 Task: Find connections with filter location Sant Antoni de Portmany with filter topic #lawyerswith filter profile language Spanish with filter current company GVK BIO with filter school Mewar University with filter industry Freight and Package Transportation with filter service category Translation with filter keywords title B2B Sales Specialist
Action: Mouse moved to (536, 78)
Screenshot: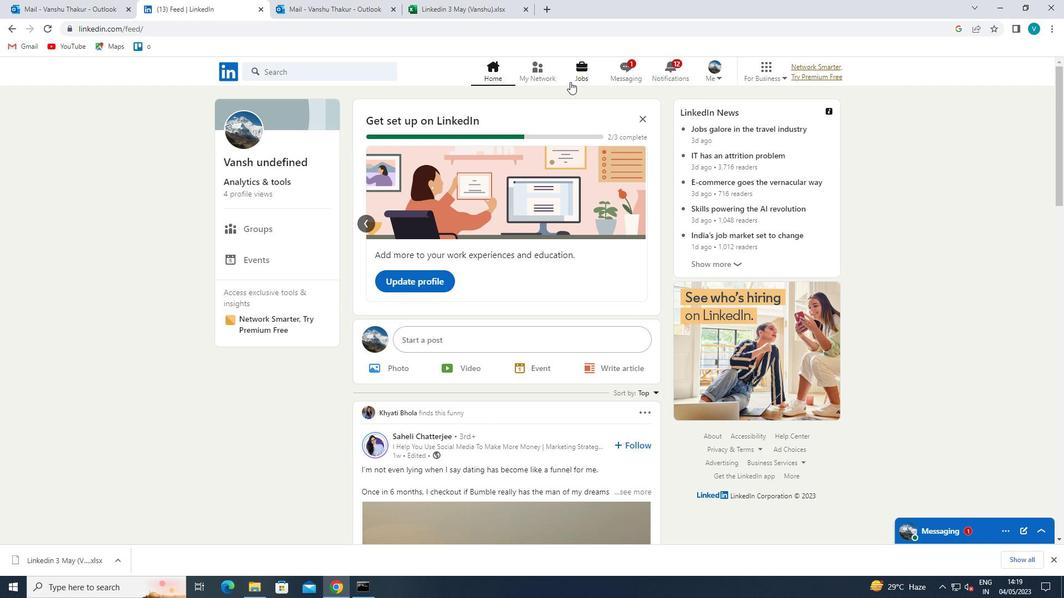 
Action: Mouse pressed left at (536, 78)
Screenshot: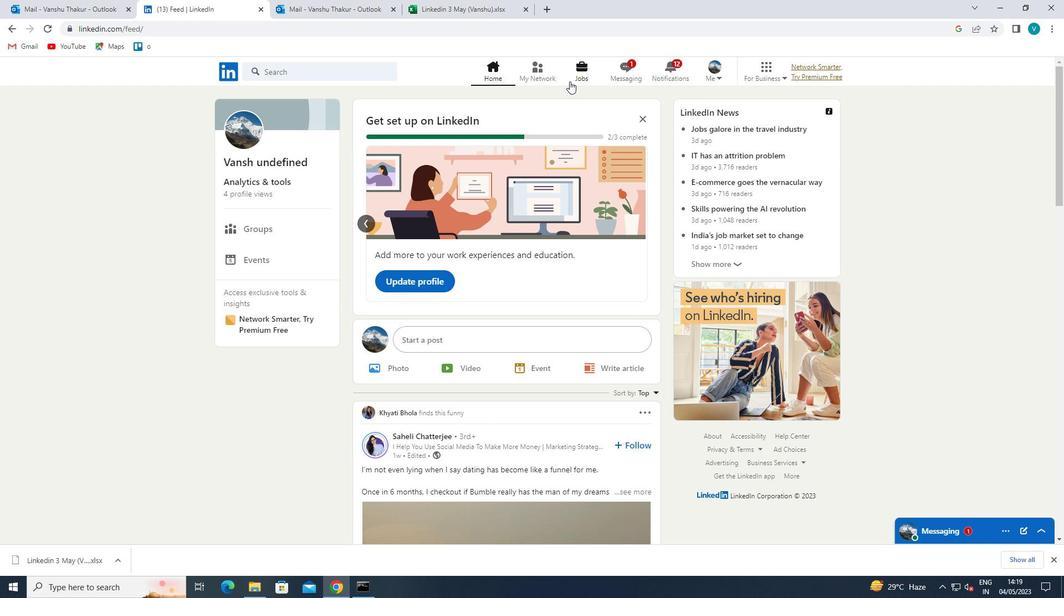 
Action: Mouse moved to (317, 134)
Screenshot: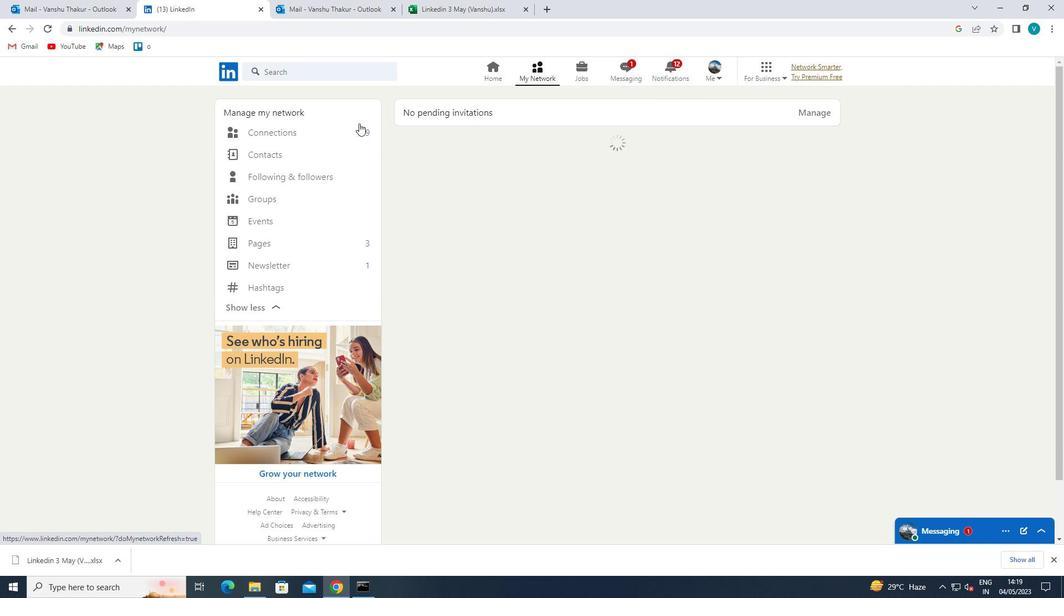 
Action: Mouse pressed left at (317, 134)
Screenshot: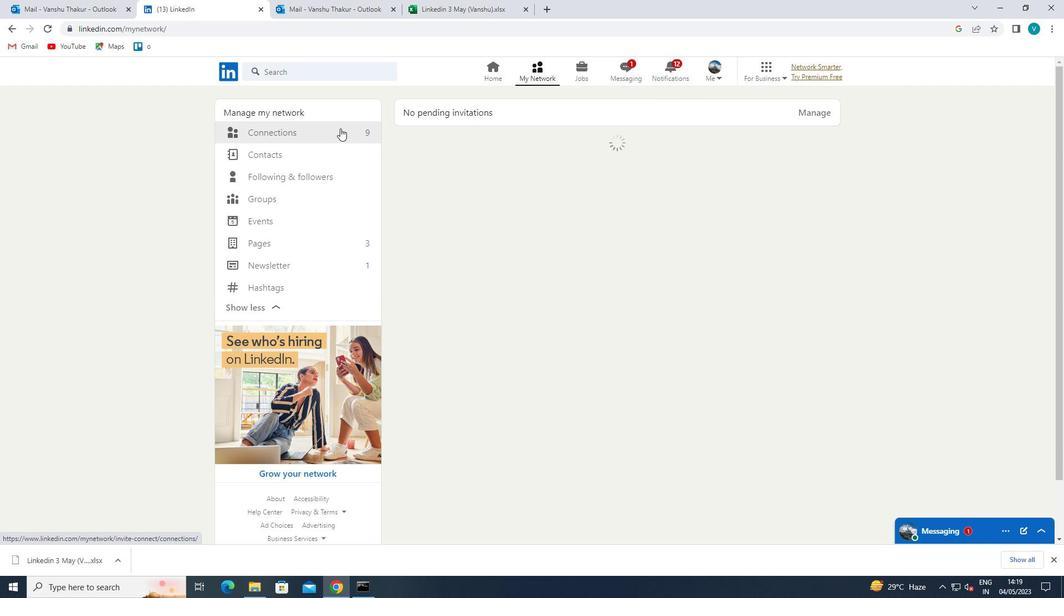 
Action: Mouse moved to (596, 135)
Screenshot: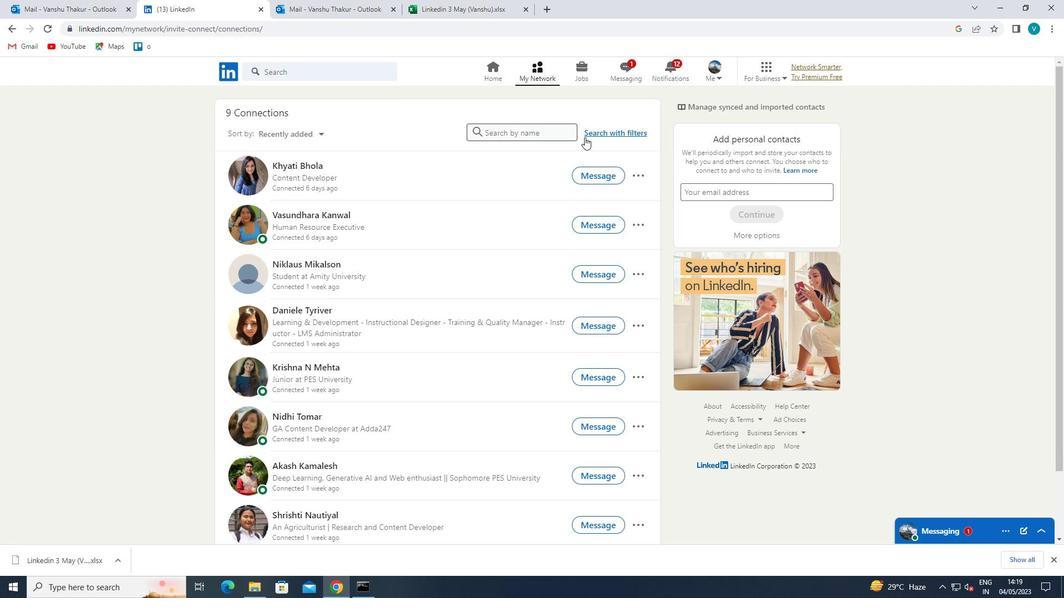 
Action: Mouse pressed left at (596, 135)
Screenshot: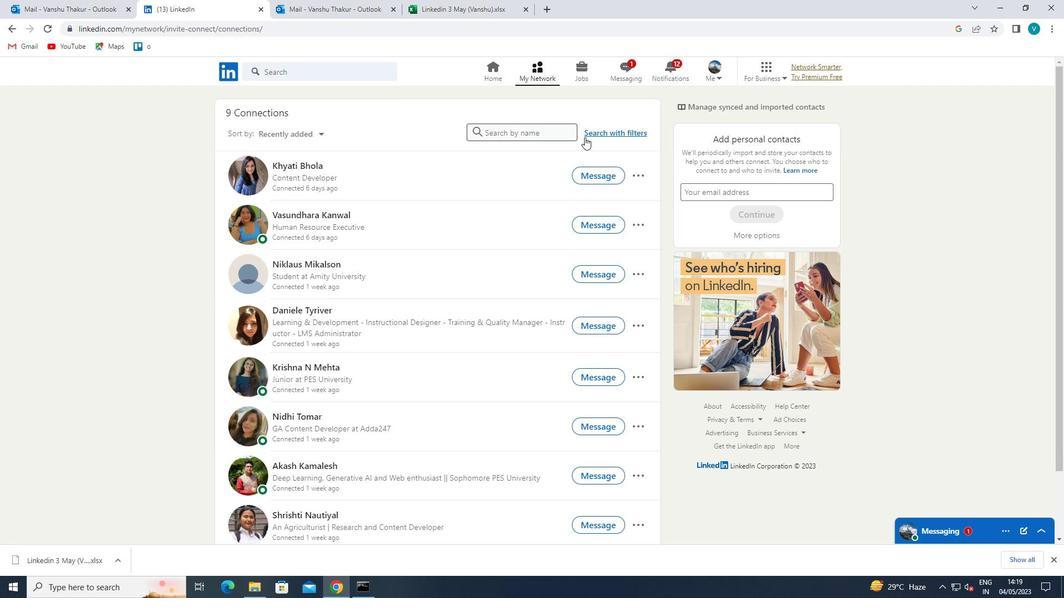 
Action: Mouse moved to (538, 107)
Screenshot: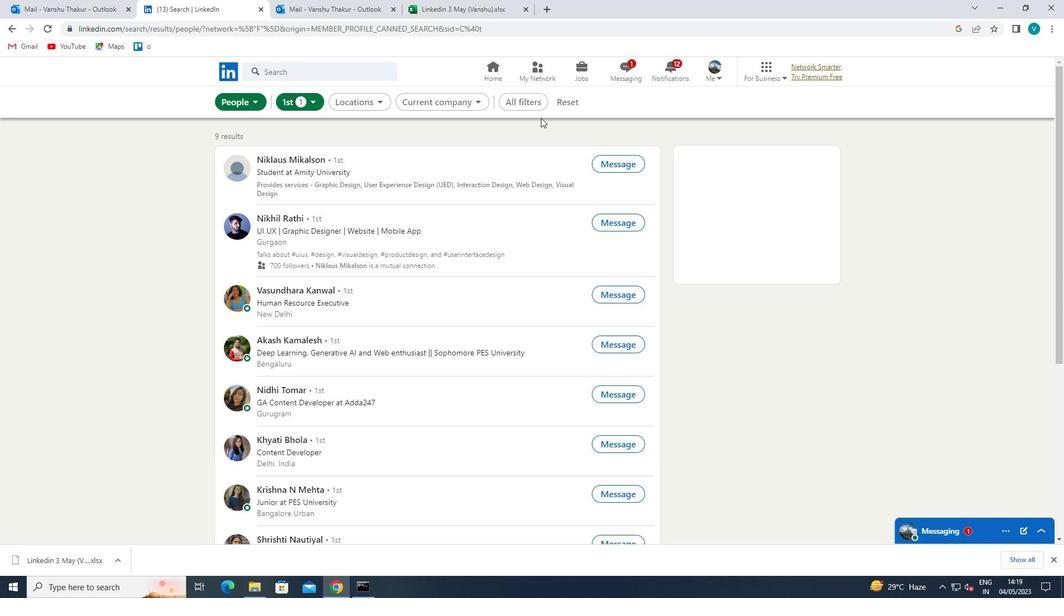 
Action: Mouse pressed left at (538, 107)
Screenshot: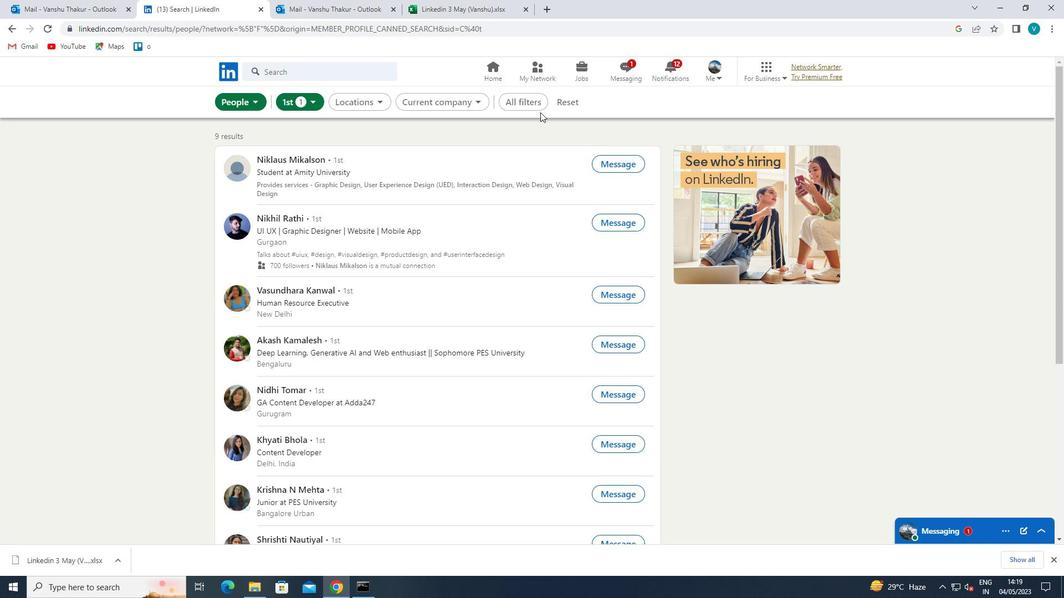 
Action: Mouse moved to (873, 224)
Screenshot: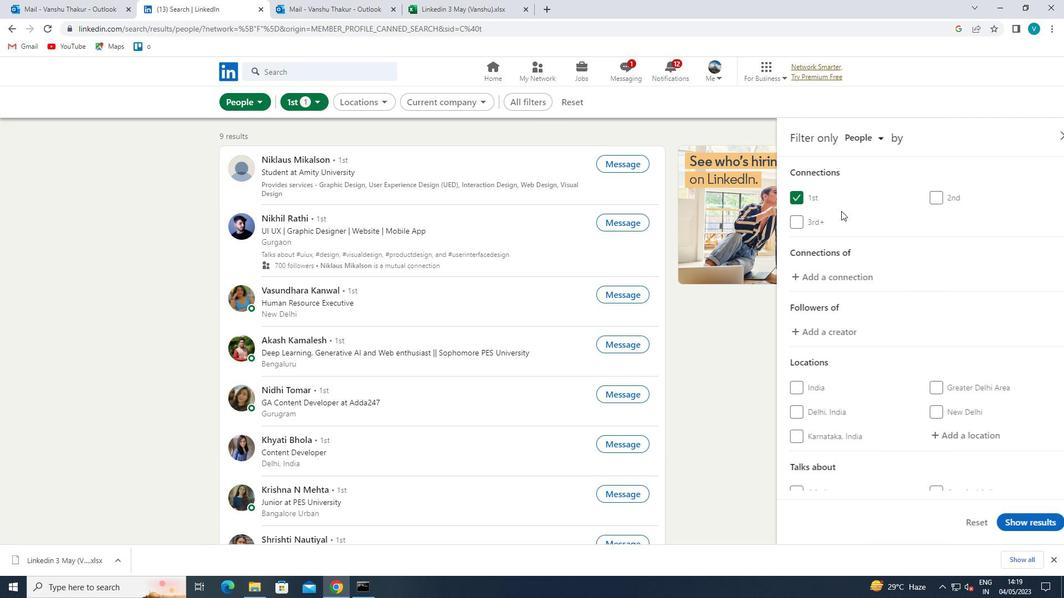 
Action: Mouse scrolled (873, 223) with delta (0, 0)
Screenshot: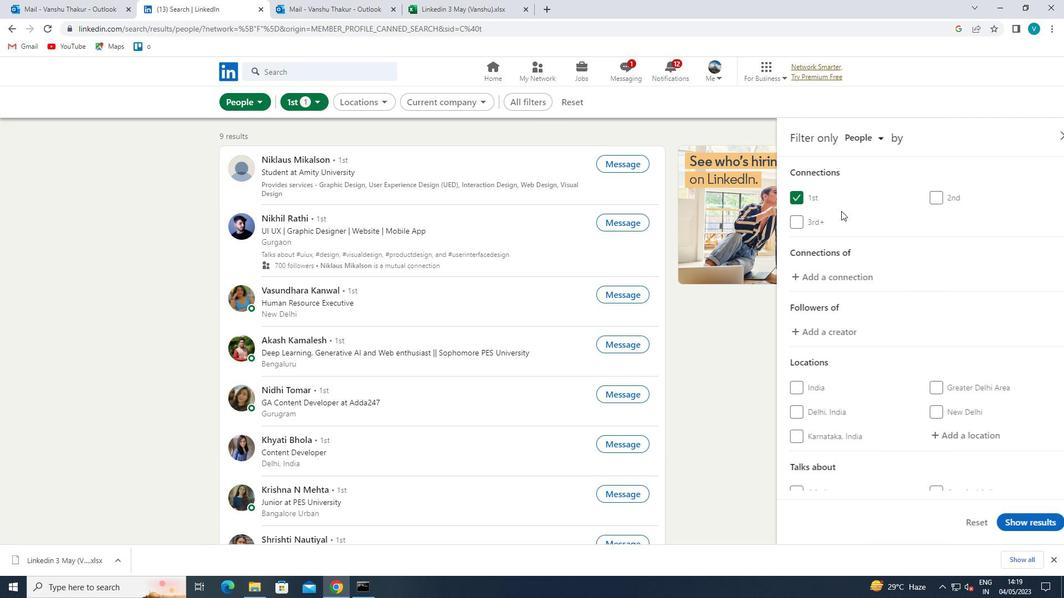 
Action: Mouse moved to (874, 225)
Screenshot: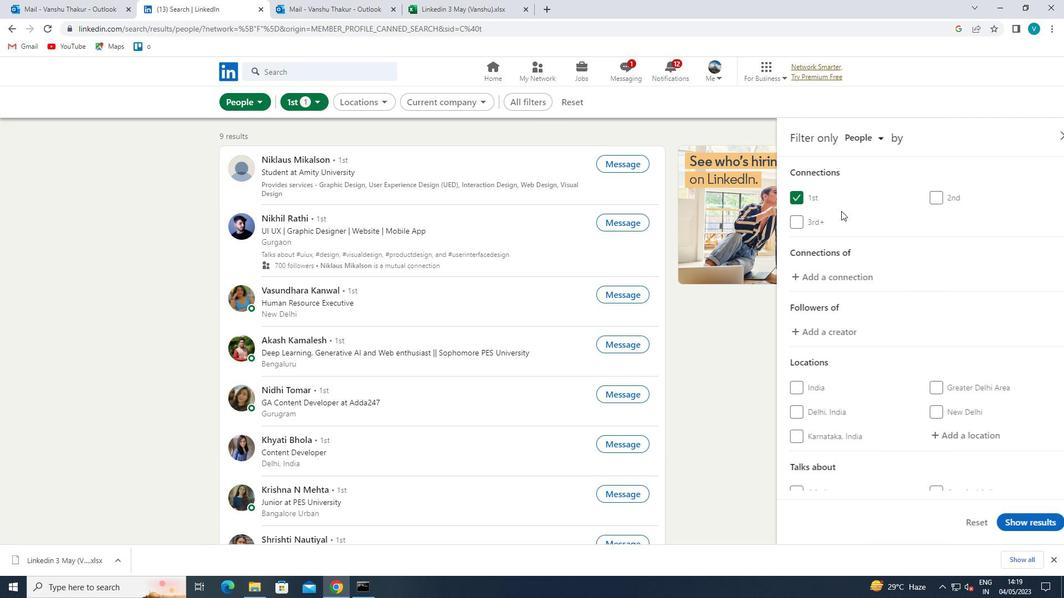 
Action: Mouse scrolled (874, 225) with delta (0, 0)
Screenshot: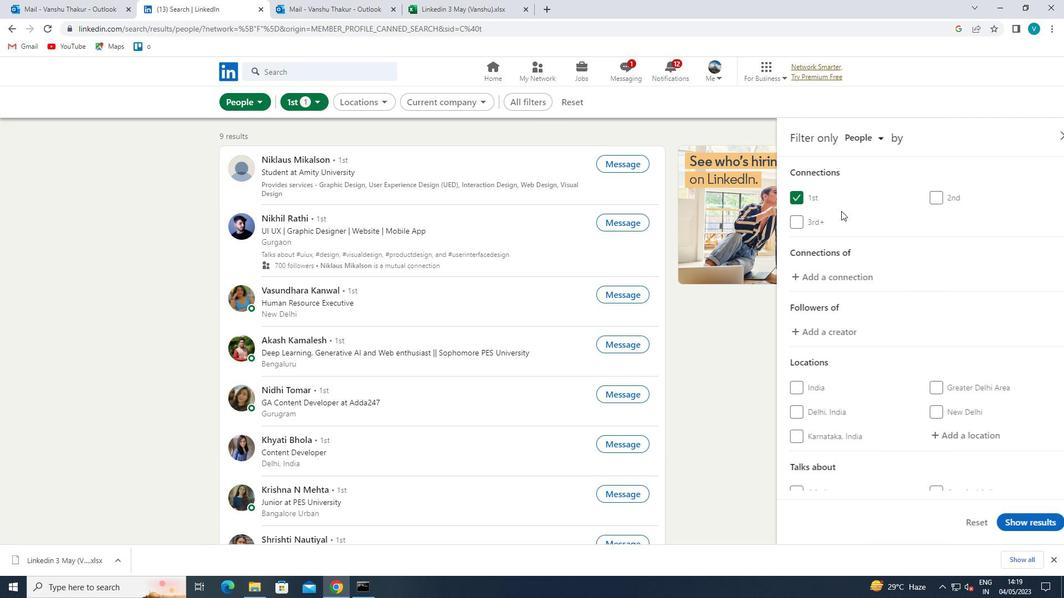 
Action: Mouse moved to (940, 332)
Screenshot: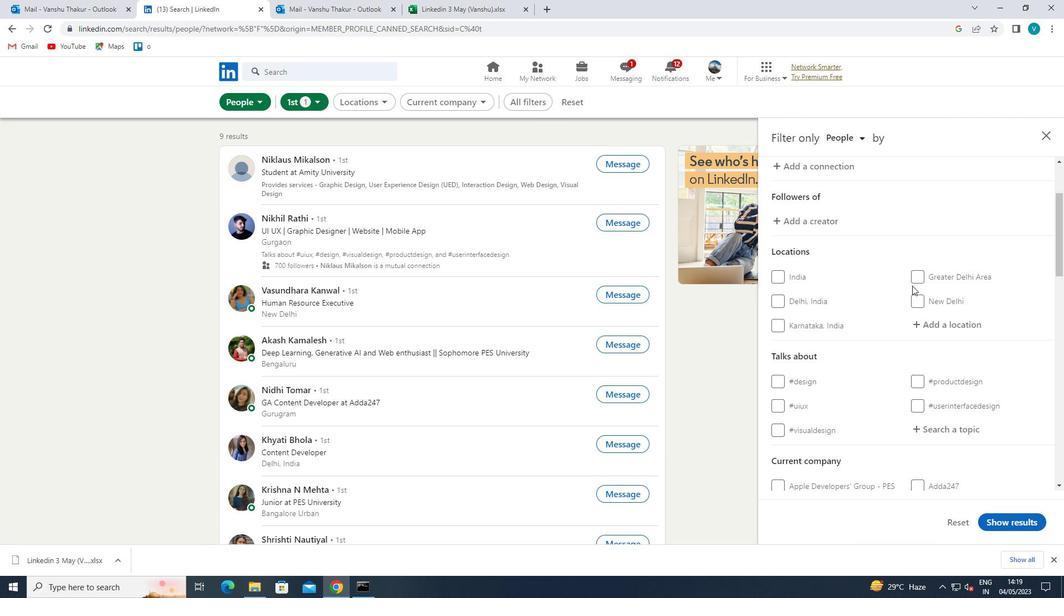 
Action: Mouse pressed left at (940, 332)
Screenshot: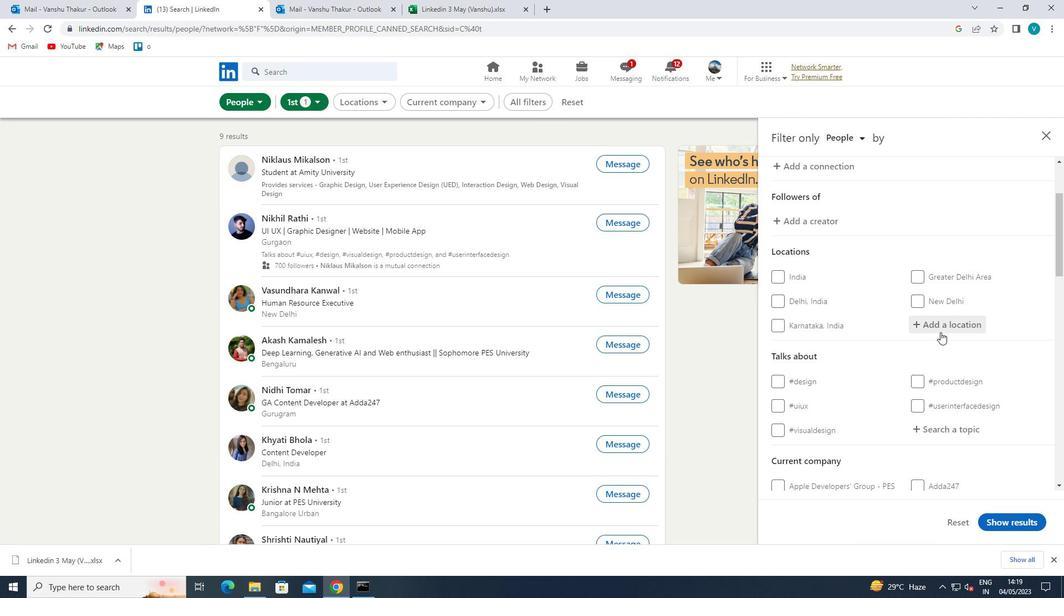 
Action: Mouse moved to (821, 266)
Screenshot: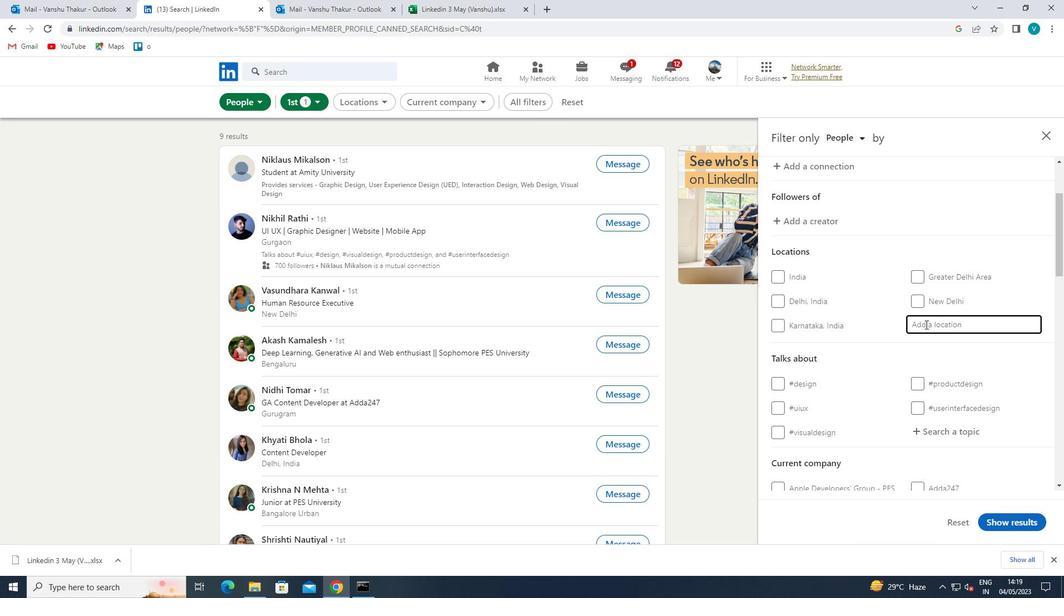 
Action: Key pressed <Key.shift>SANT<Key.space><Key.shift>ANTONI<Key.space>DE<Key.space>
Screenshot: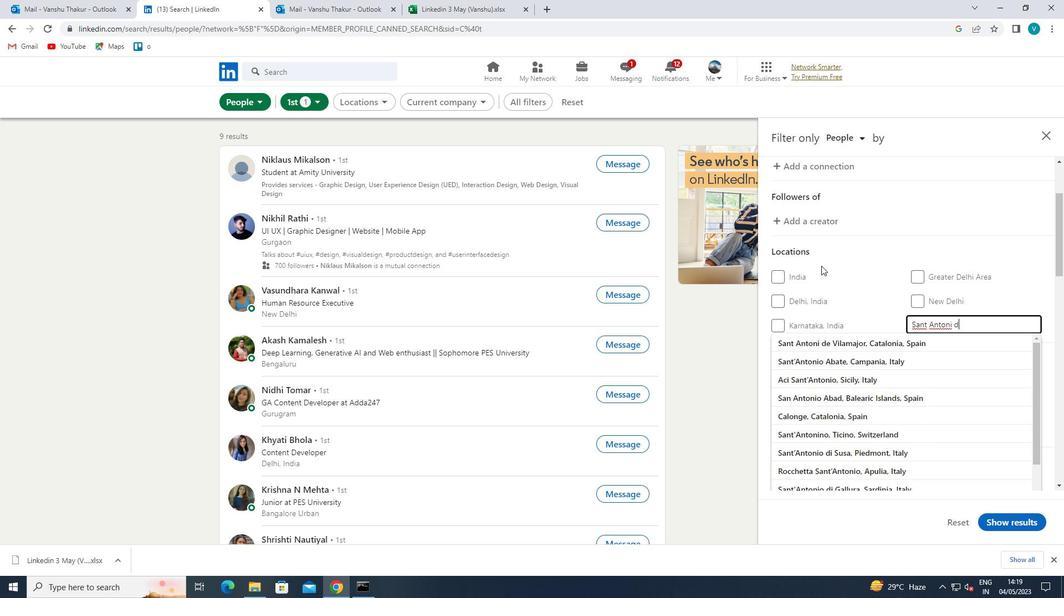 
Action: Mouse moved to (857, 342)
Screenshot: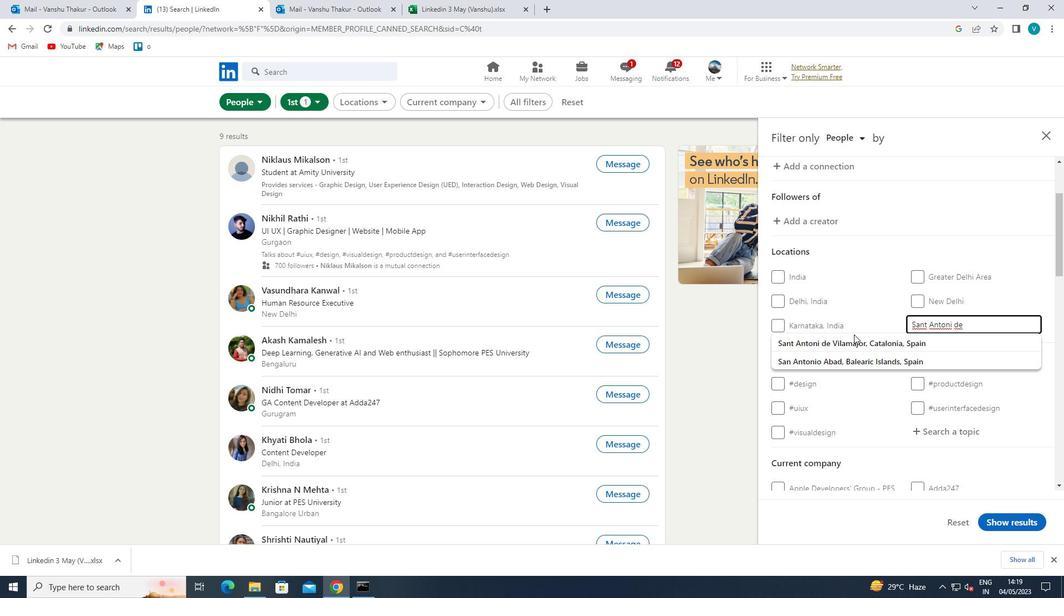 
Action: Mouse pressed left at (857, 342)
Screenshot: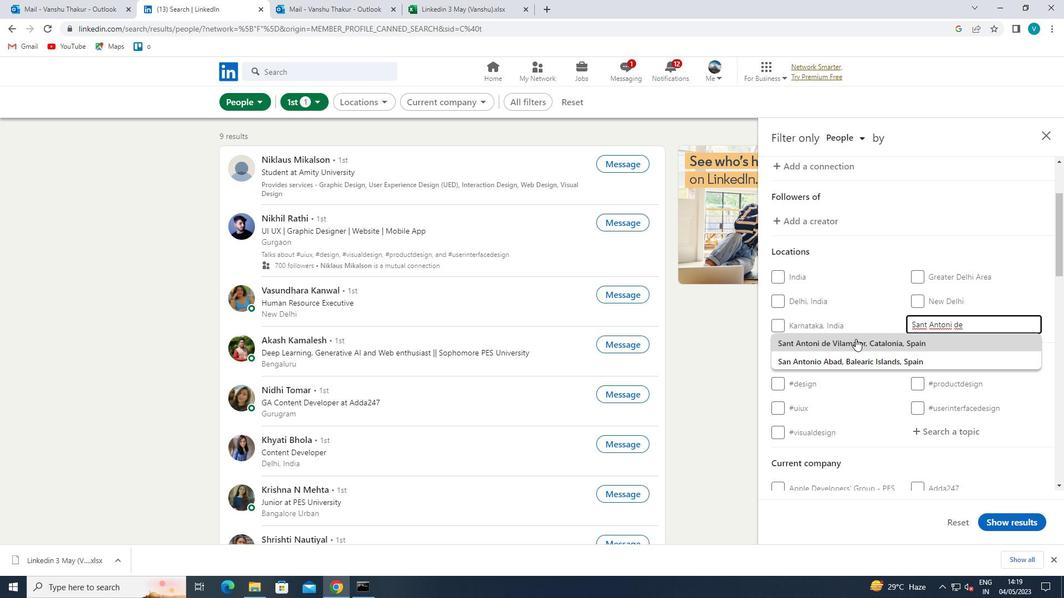
Action: Mouse moved to (890, 338)
Screenshot: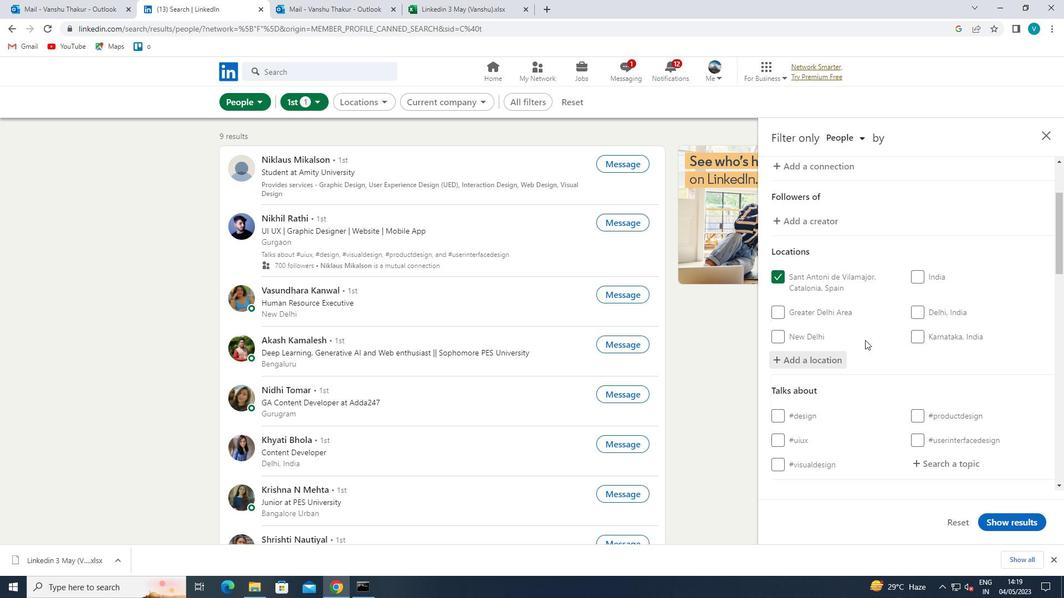 
Action: Mouse scrolled (890, 338) with delta (0, 0)
Screenshot: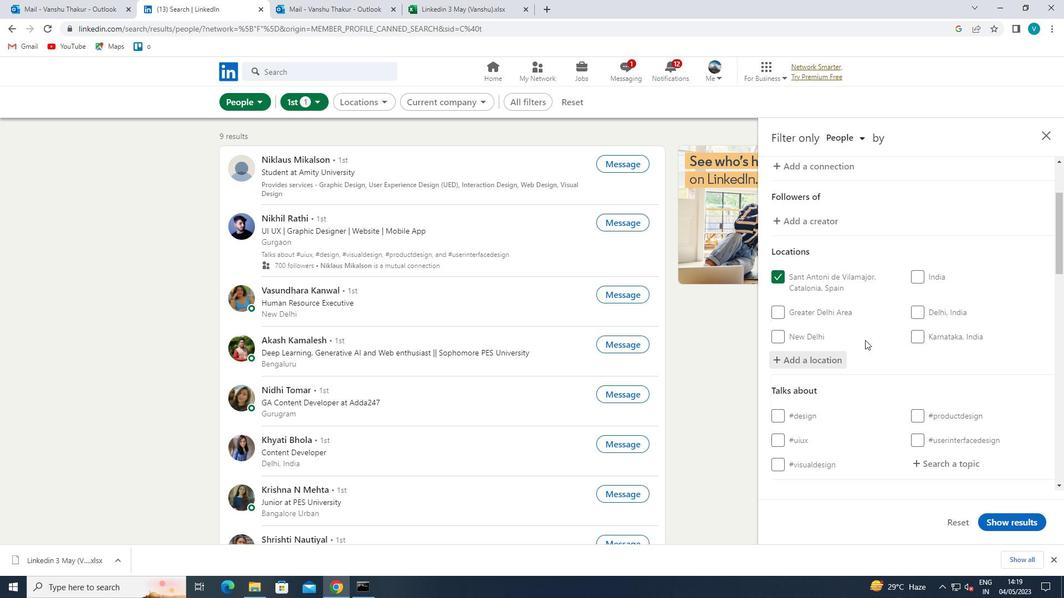 
Action: Mouse moved to (892, 338)
Screenshot: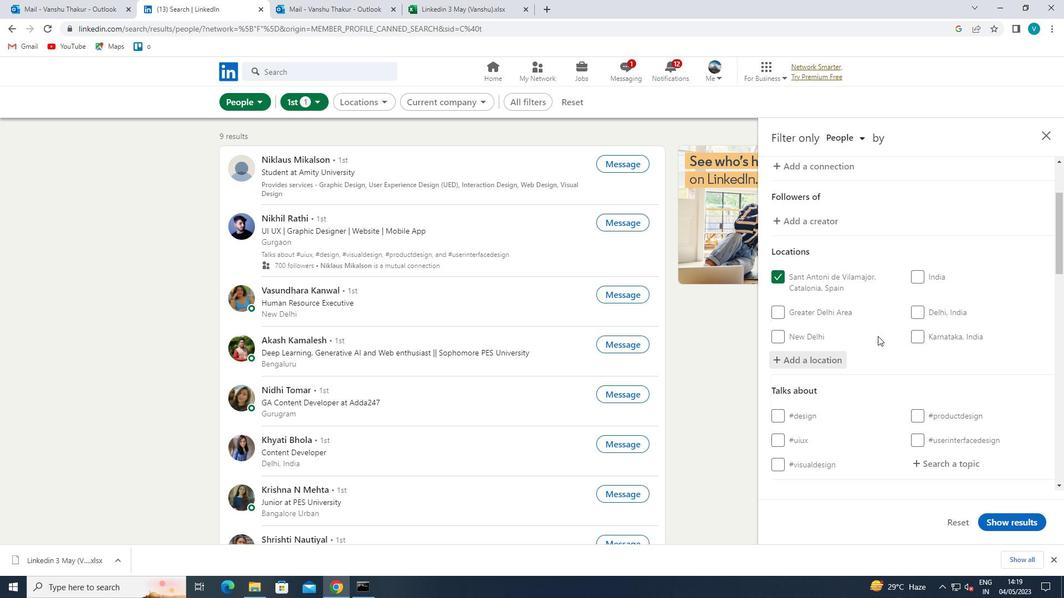 
Action: Mouse scrolled (892, 338) with delta (0, 0)
Screenshot: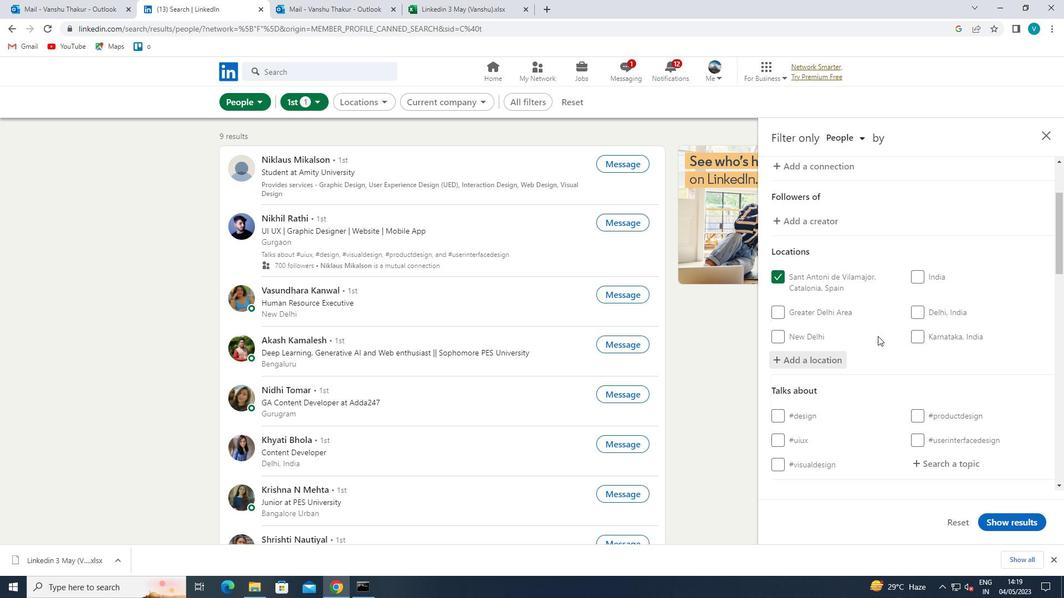 
Action: Mouse moved to (946, 355)
Screenshot: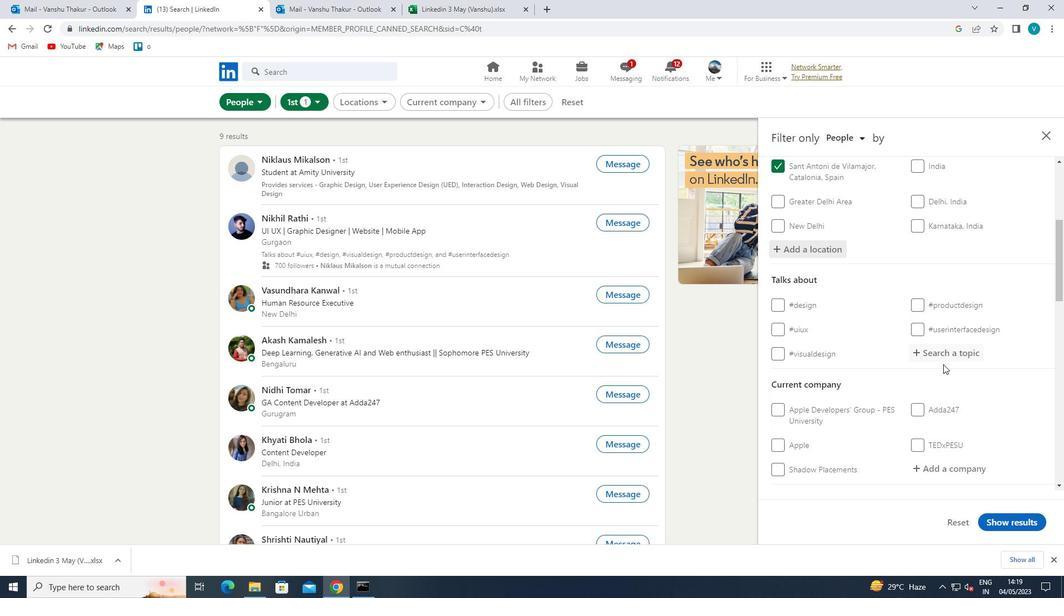 
Action: Mouse pressed left at (946, 355)
Screenshot: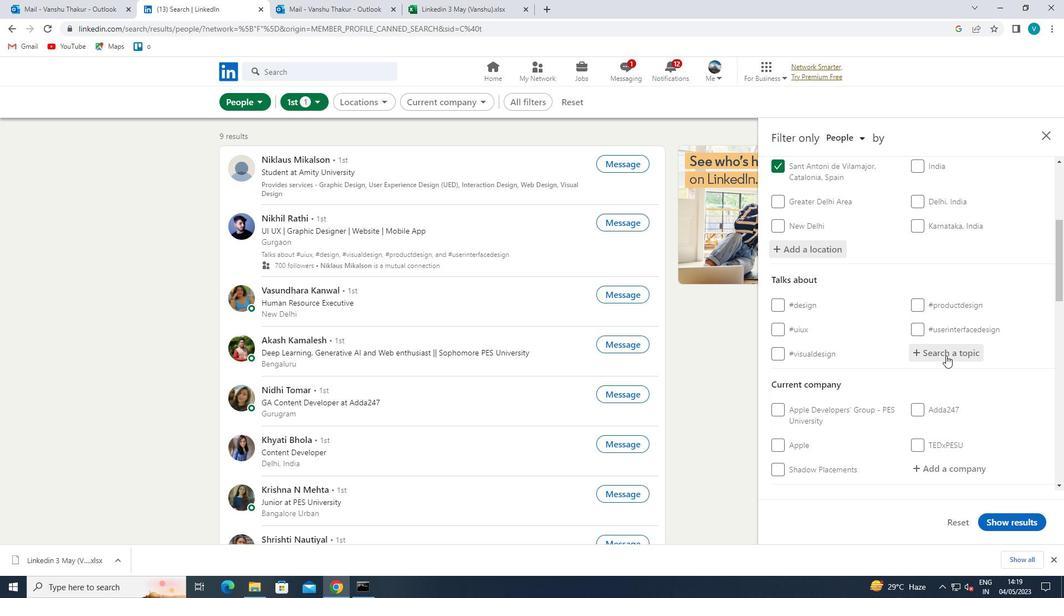 
Action: Key pressed LAWYERS
Screenshot: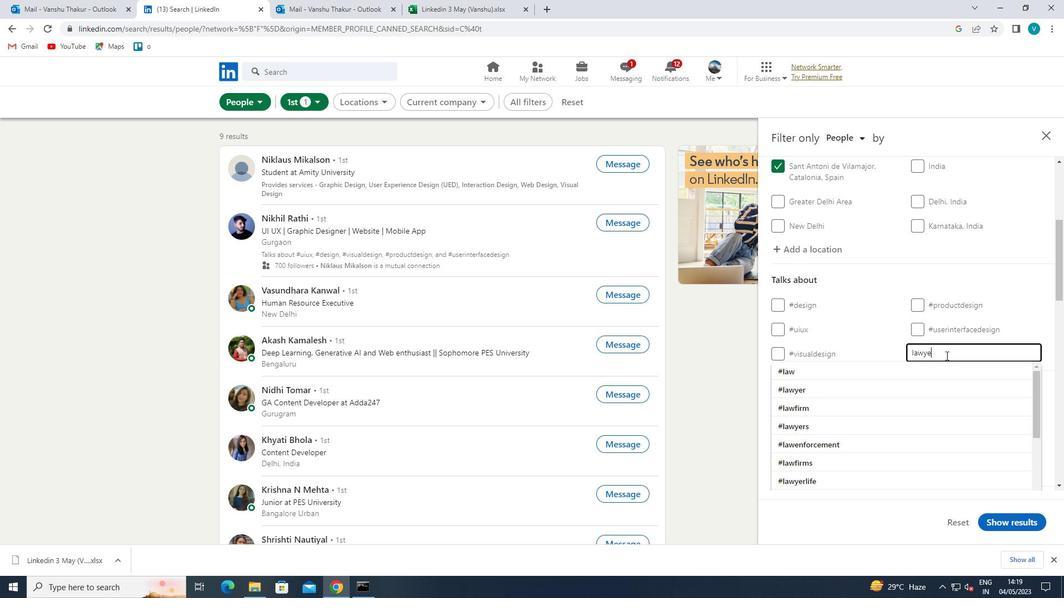 
Action: Mouse moved to (907, 368)
Screenshot: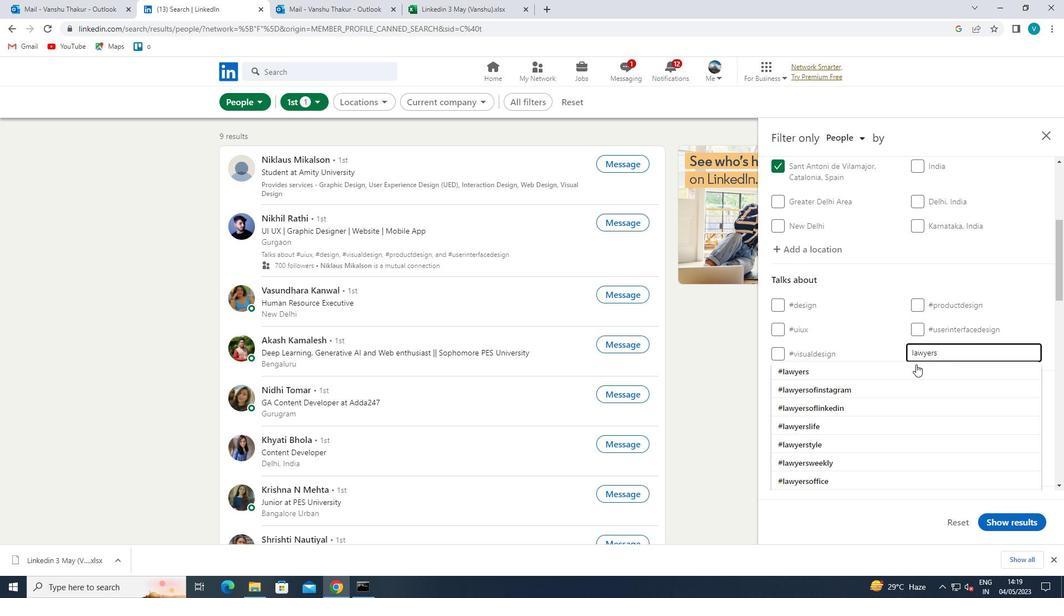 
Action: Mouse pressed left at (907, 368)
Screenshot: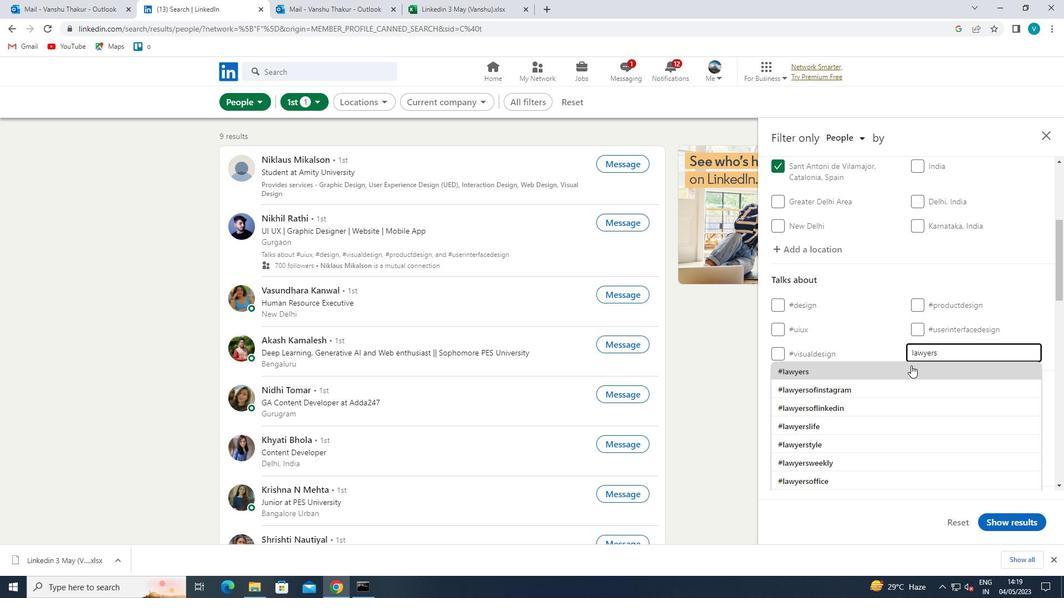 
Action: Mouse moved to (906, 368)
Screenshot: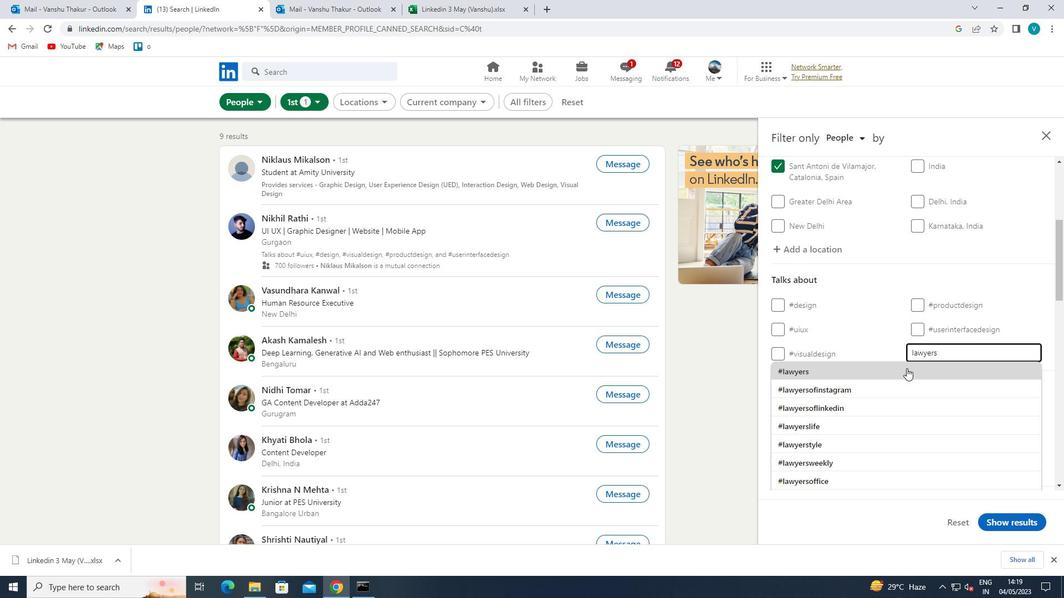 
Action: Mouse scrolled (906, 368) with delta (0, 0)
Screenshot: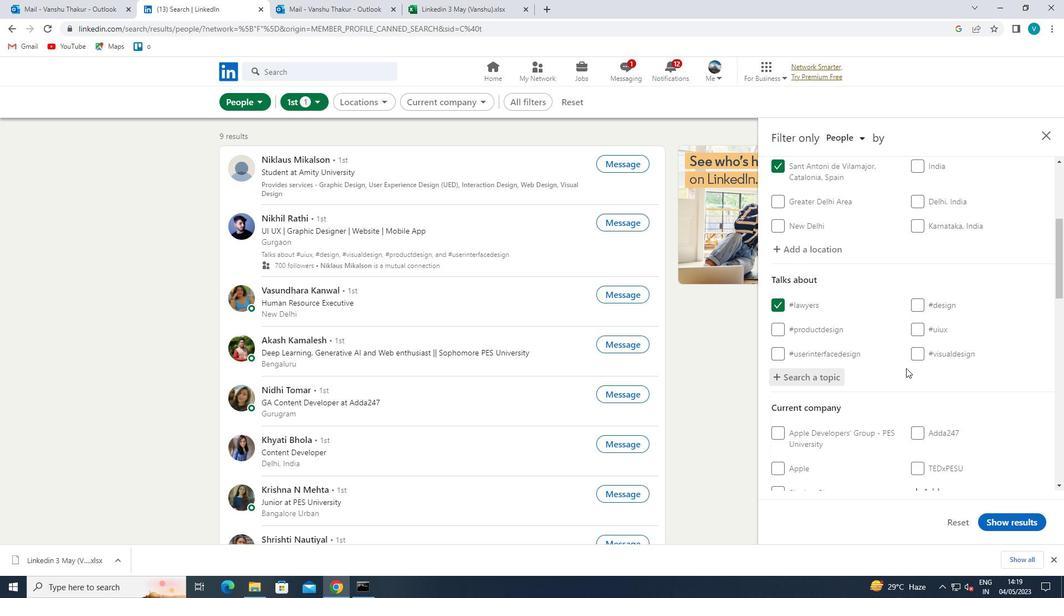 
Action: Mouse moved to (905, 369)
Screenshot: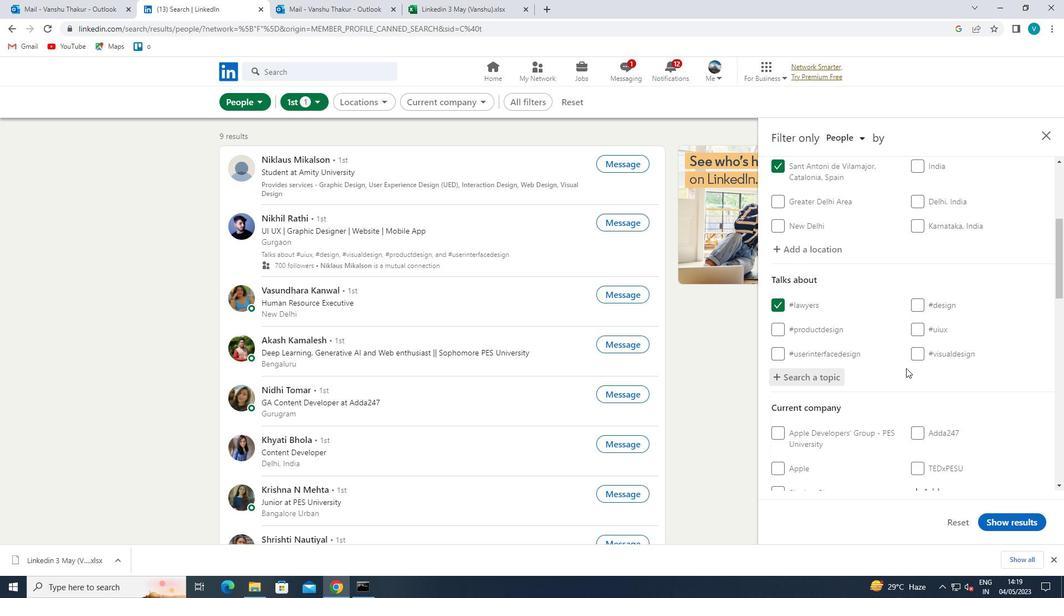 
Action: Mouse scrolled (905, 368) with delta (0, 0)
Screenshot: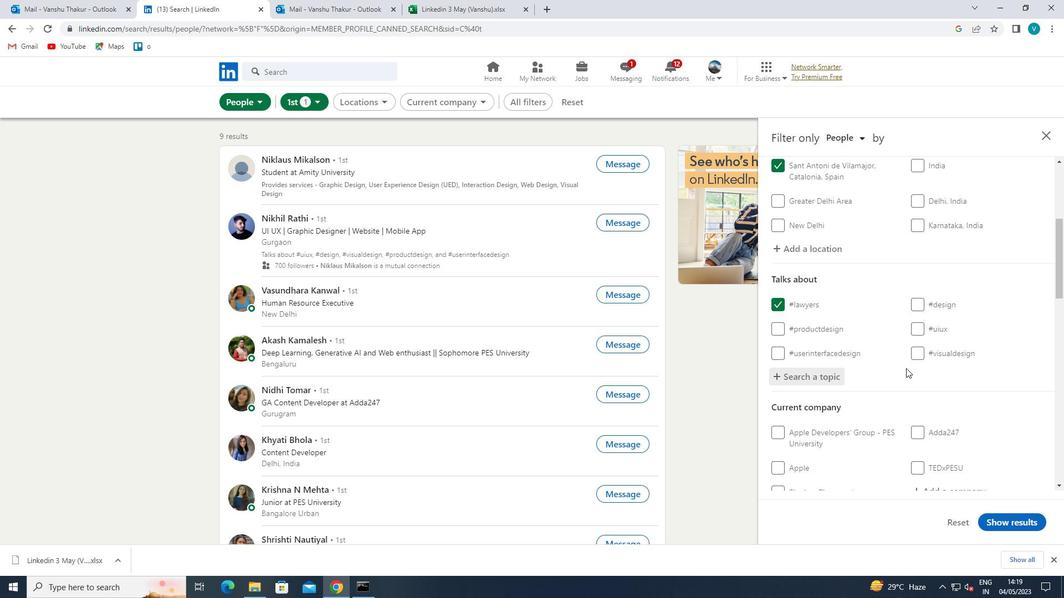 
Action: Mouse moved to (932, 381)
Screenshot: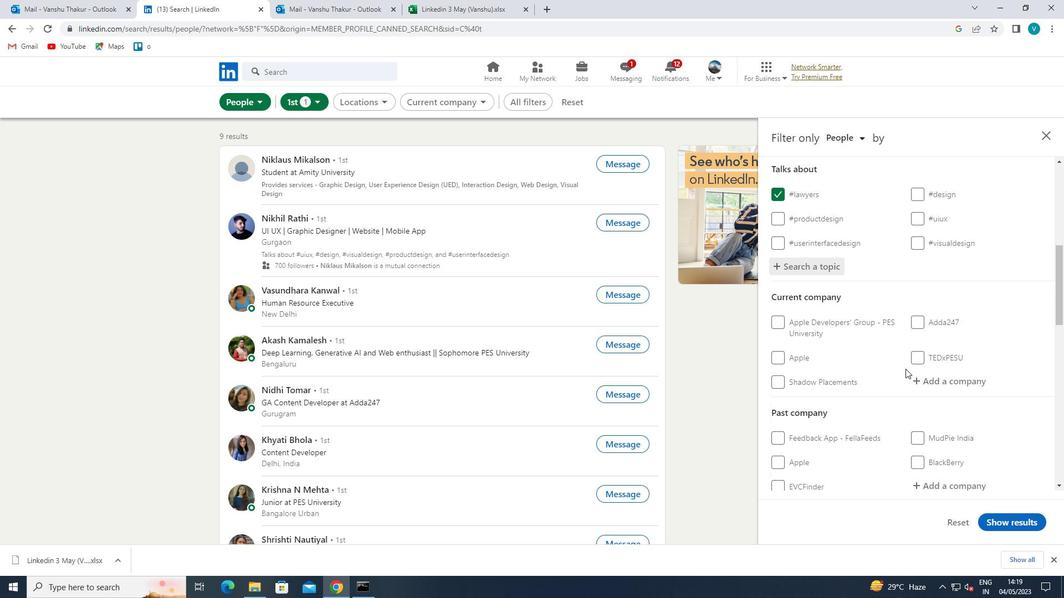 
Action: Mouse pressed left at (932, 381)
Screenshot: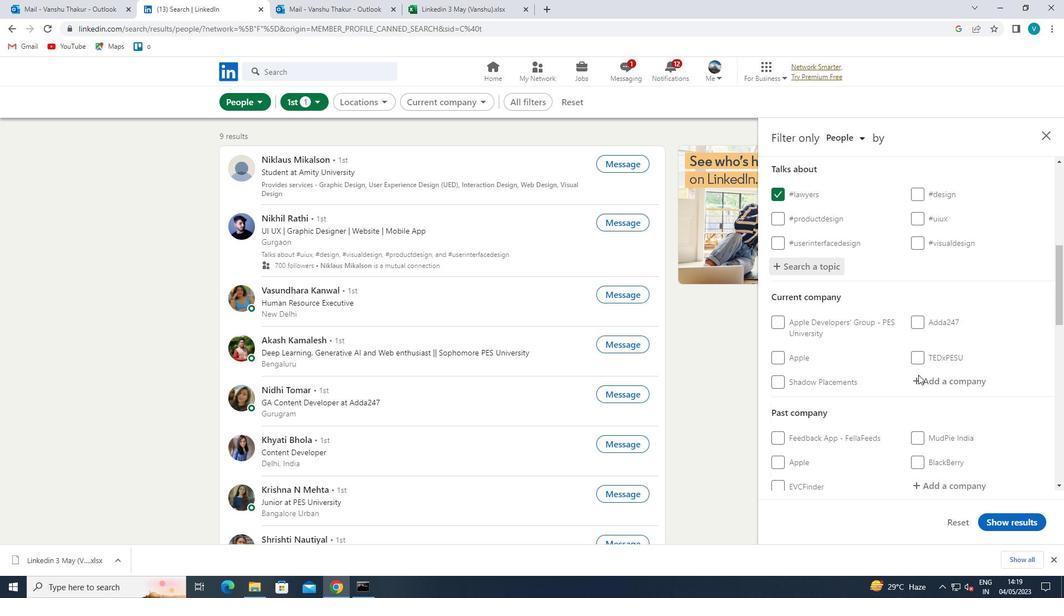 
Action: Key pressed <Key.shift>GVK<Key.space><Key.shift>BIO
Screenshot: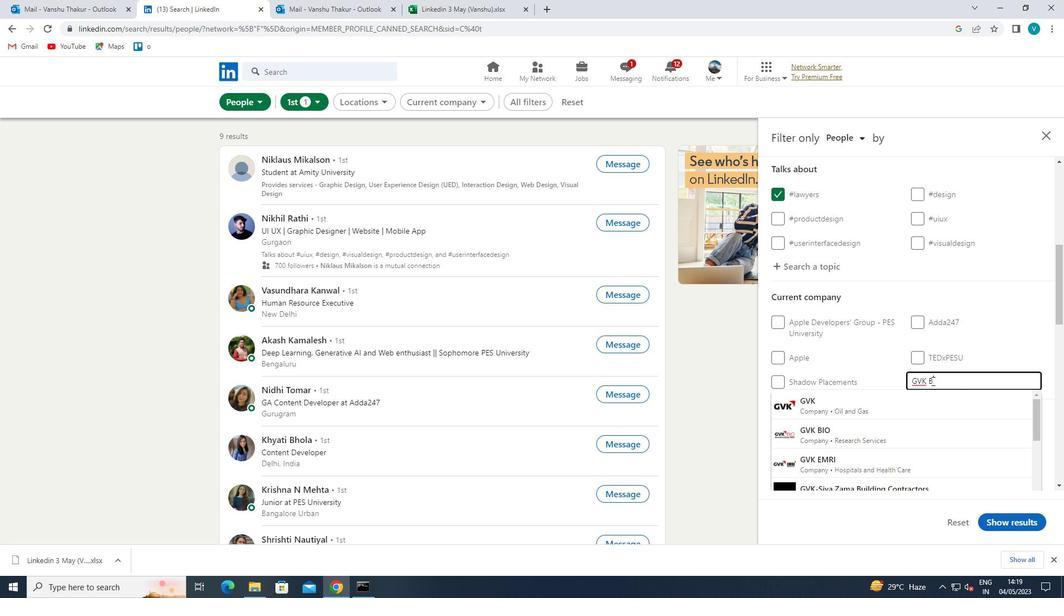 
Action: Mouse moved to (915, 399)
Screenshot: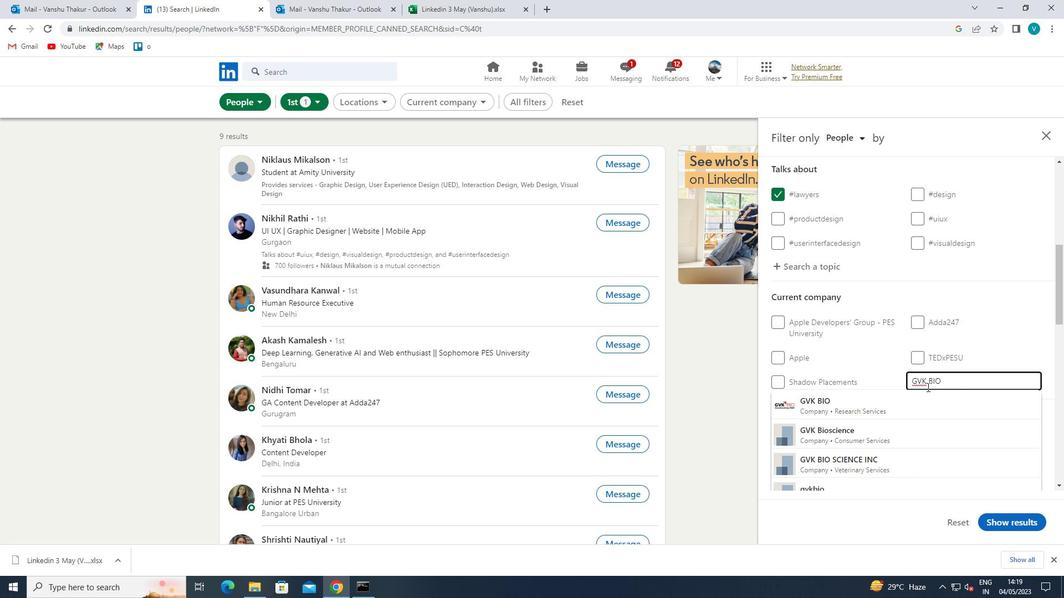 
Action: Mouse pressed left at (915, 399)
Screenshot: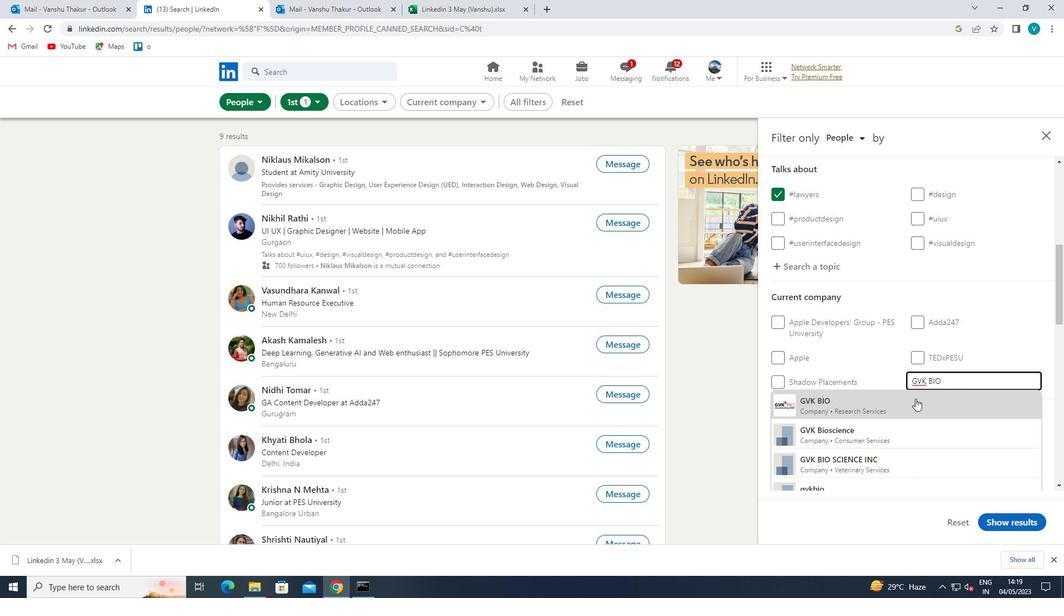 
Action: Mouse scrolled (915, 398) with delta (0, 0)
Screenshot: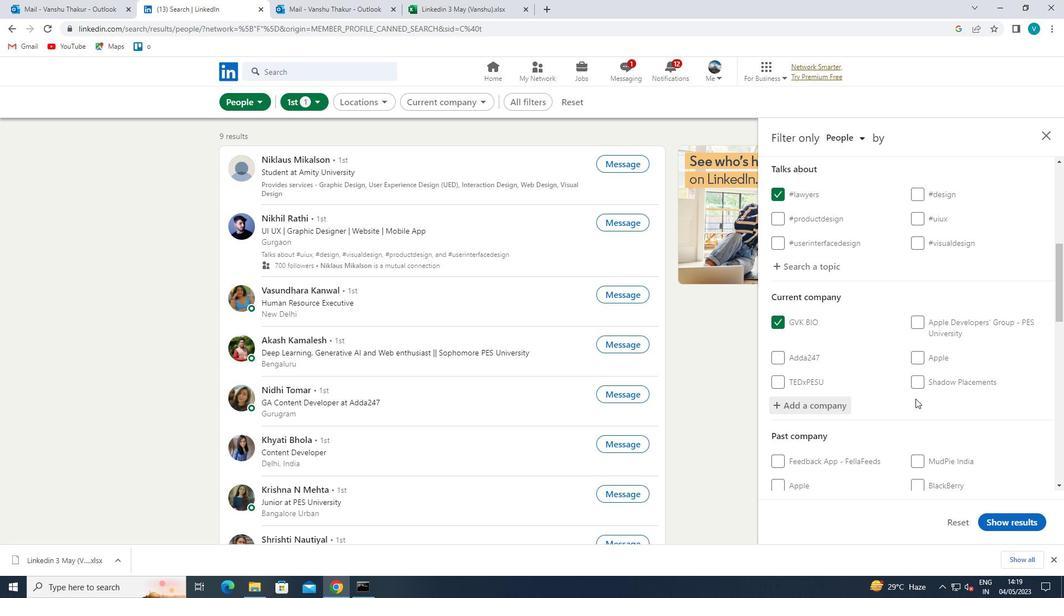 
Action: Mouse scrolled (915, 398) with delta (0, 0)
Screenshot: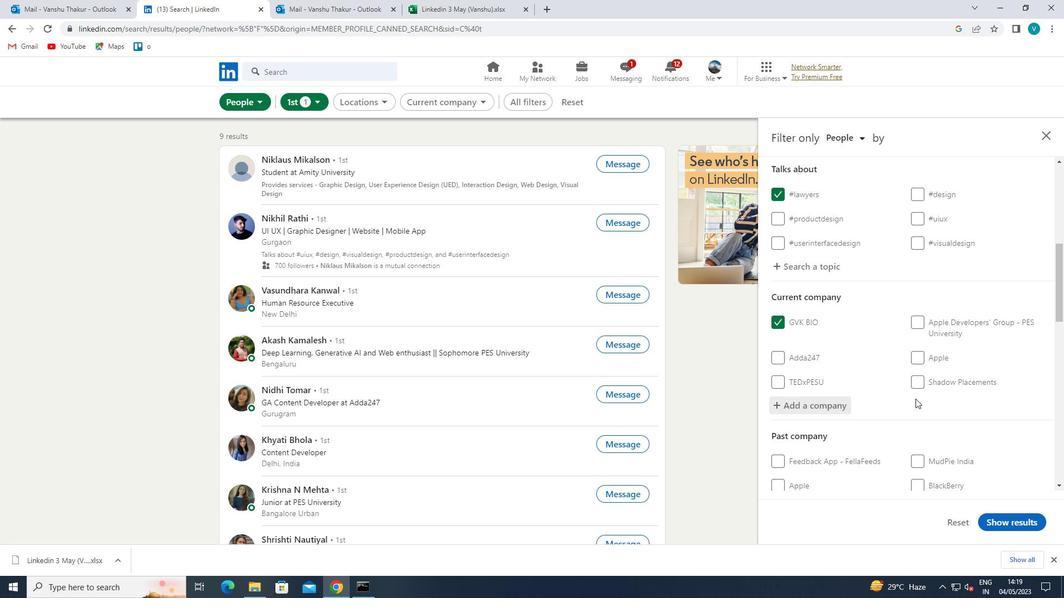 
Action: Mouse scrolled (915, 398) with delta (0, 0)
Screenshot: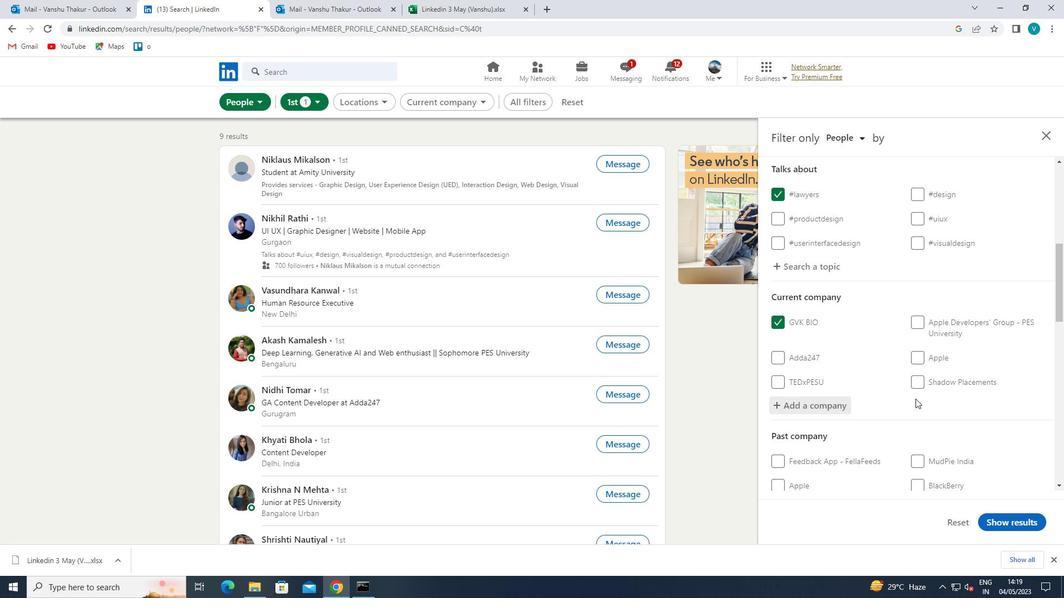 
Action: Mouse scrolled (915, 398) with delta (0, 0)
Screenshot: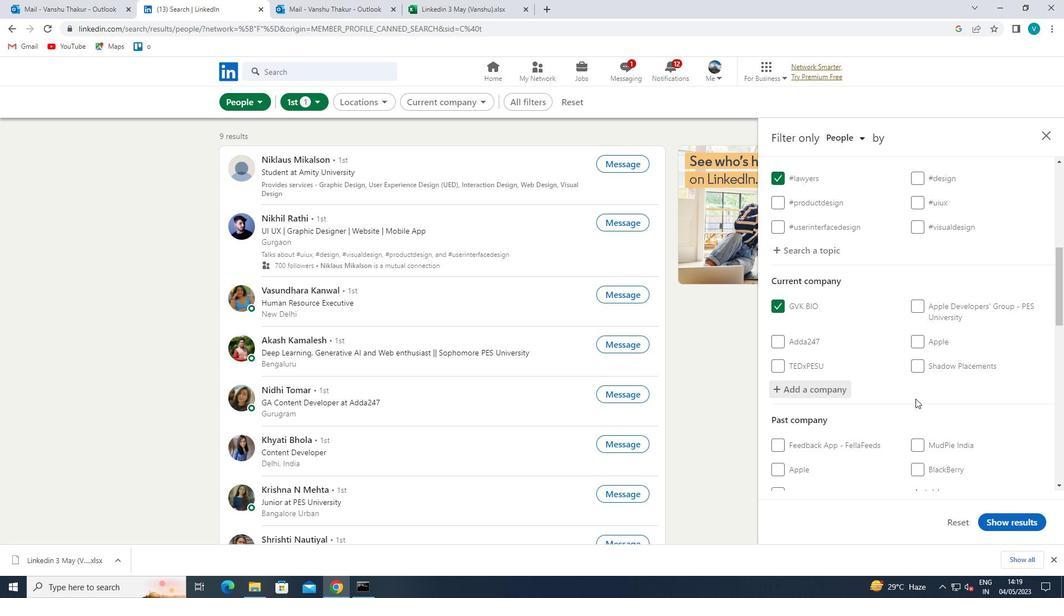 
Action: Mouse scrolled (915, 398) with delta (0, 0)
Screenshot: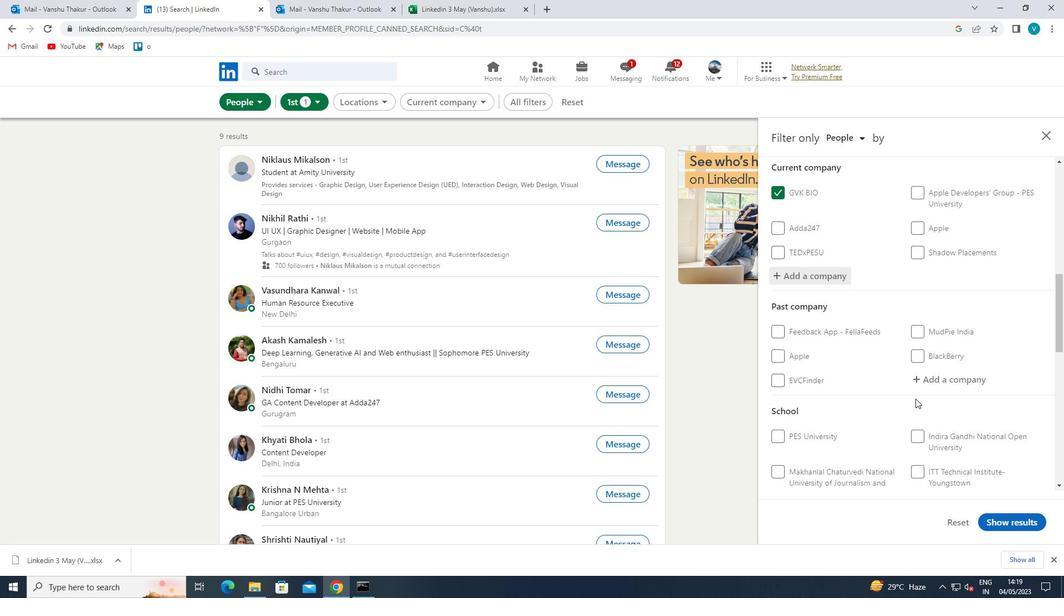 
Action: Mouse moved to (948, 370)
Screenshot: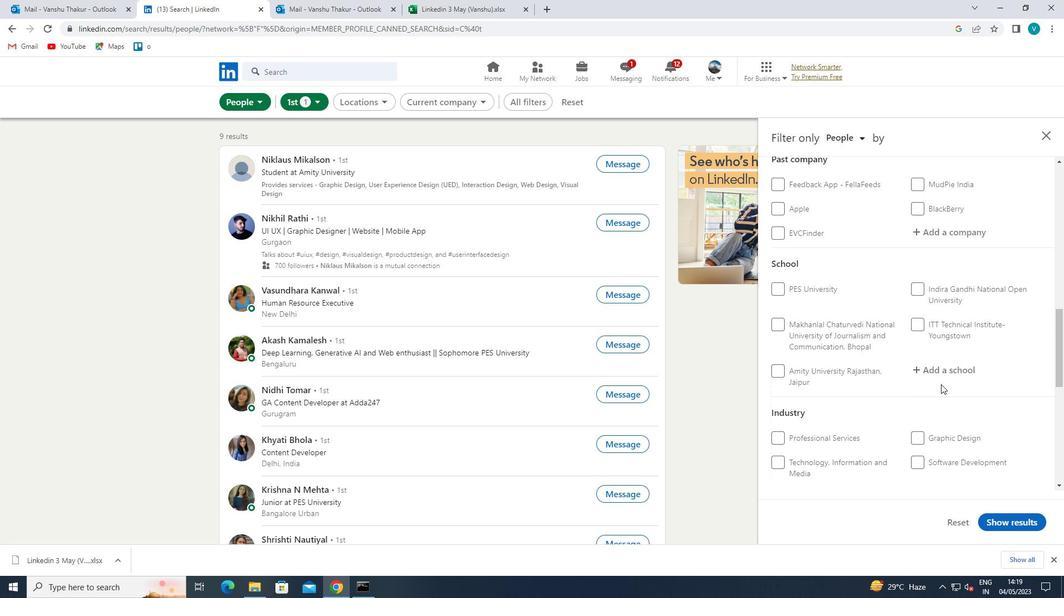 
Action: Mouse pressed left at (948, 370)
Screenshot: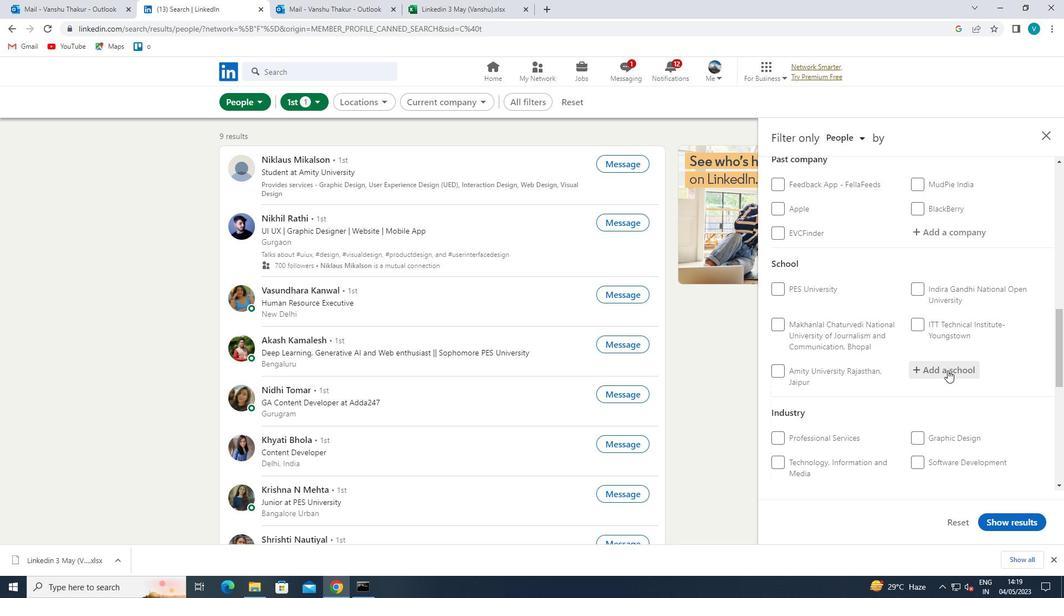 
Action: Key pressed <Key.shift>MEWAR
Screenshot: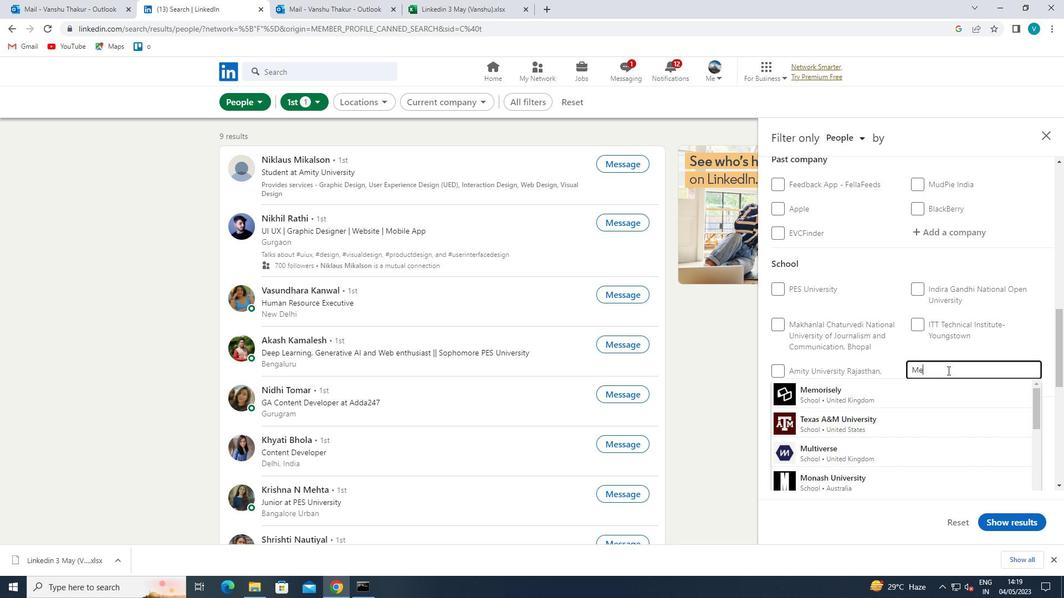 
Action: Mouse moved to (924, 384)
Screenshot: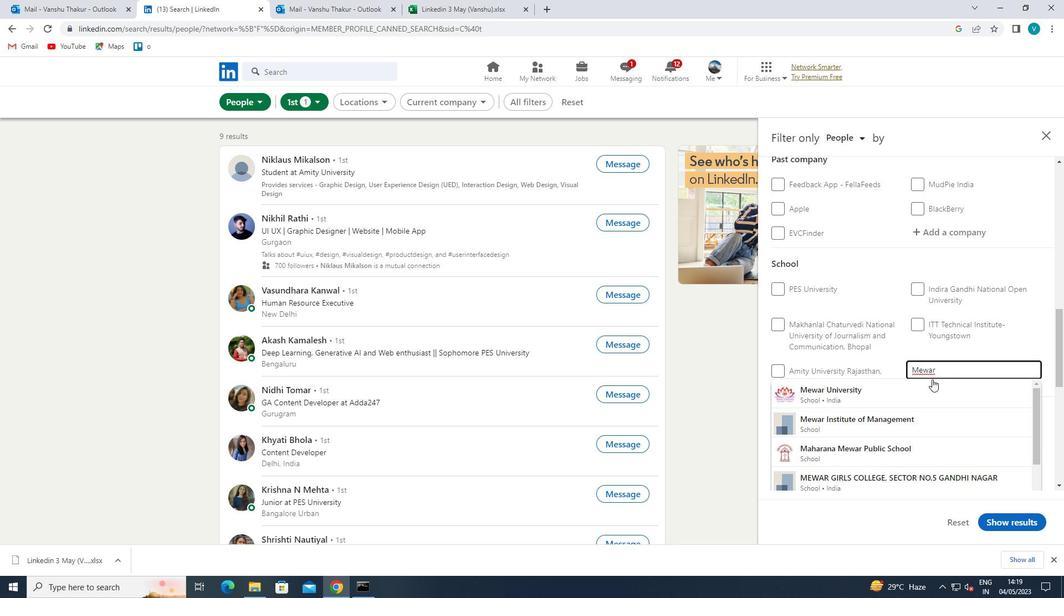 
Action: Mouse pressed left at (924, 384)
Screenshot: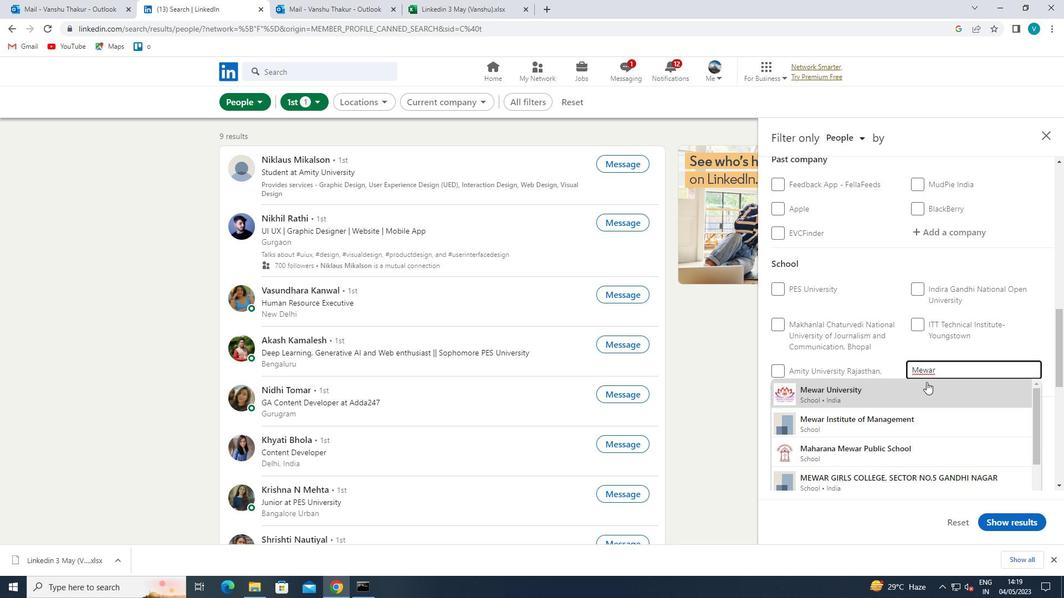 
Action: Mouse scrolled (924, 384) with delta (0, 0)
Screenshot: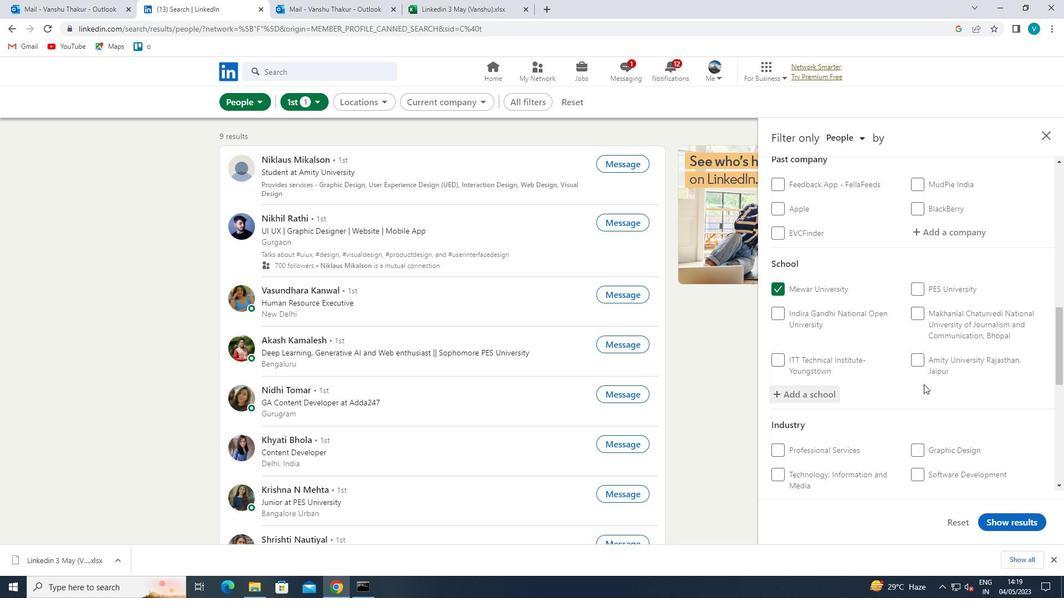 
Action: Mouse scrolled (924, 384) with delta (0, 0)
Screenshot: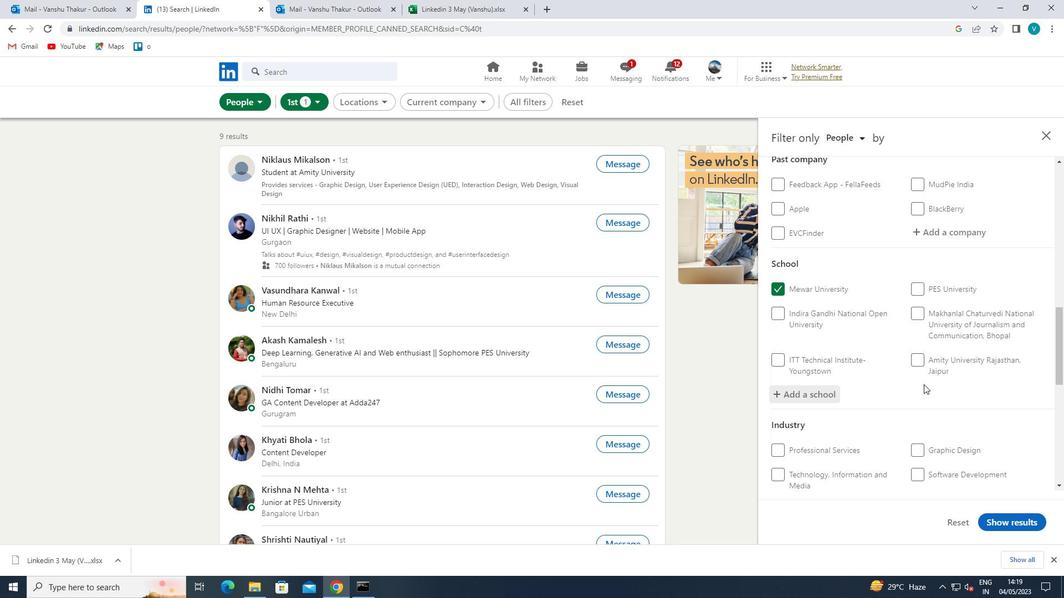 
Action: Mouse scrolled (924, 384) with delta (0, 0)
Screenshot: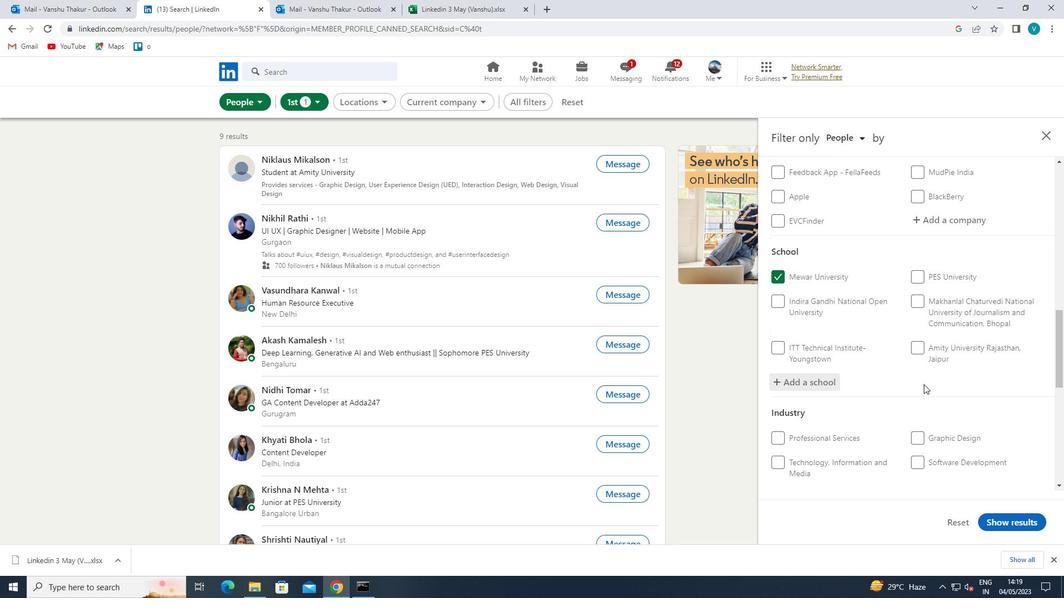 
Action: Mouse moved to (944, 335)
Screenshot: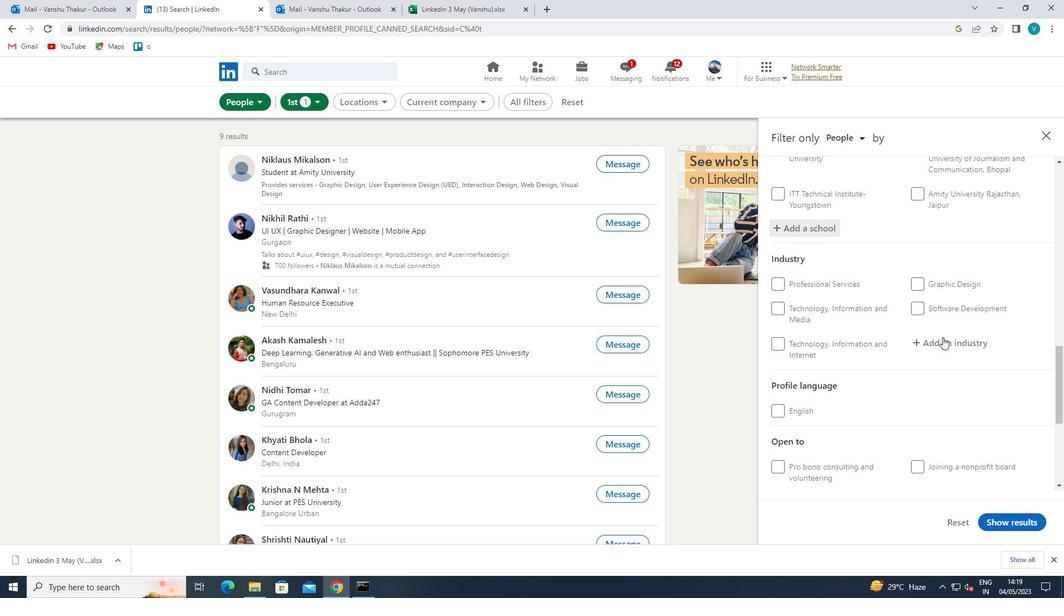 
Action: Mouse pressed left at (944, 335)
Screenshot: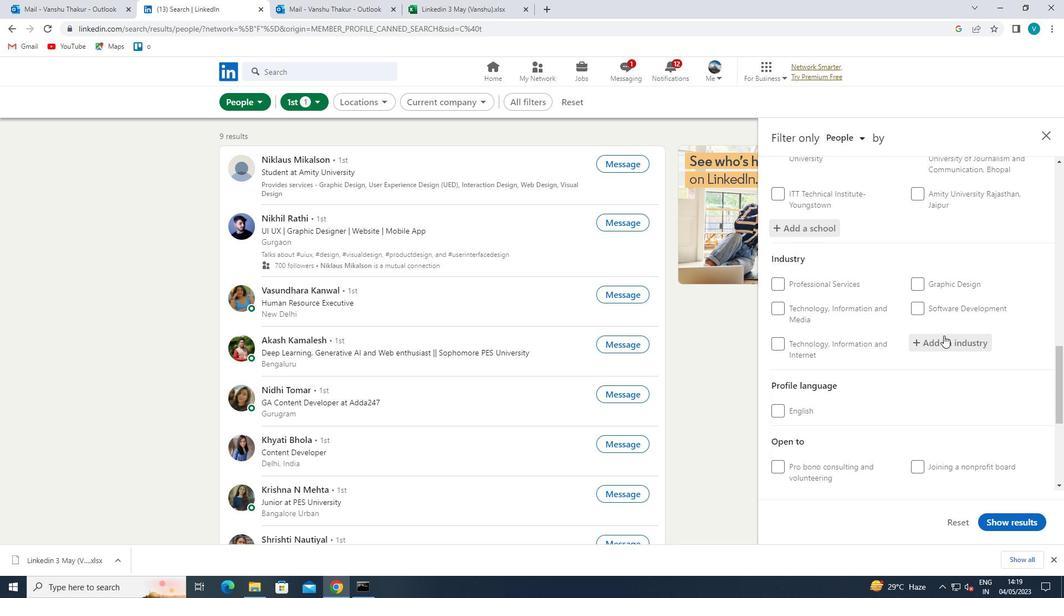 
Action: Key pressed <Key.shift>FREIGHT<Key.space>
Screenshot: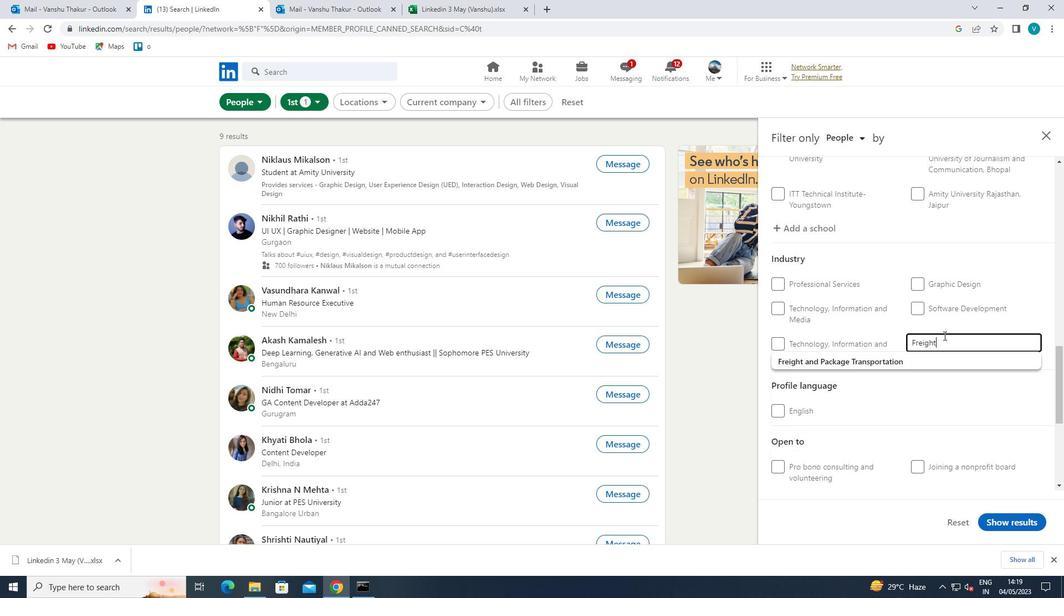 
Action: Mouse moved to (909, 356)
Screenshot: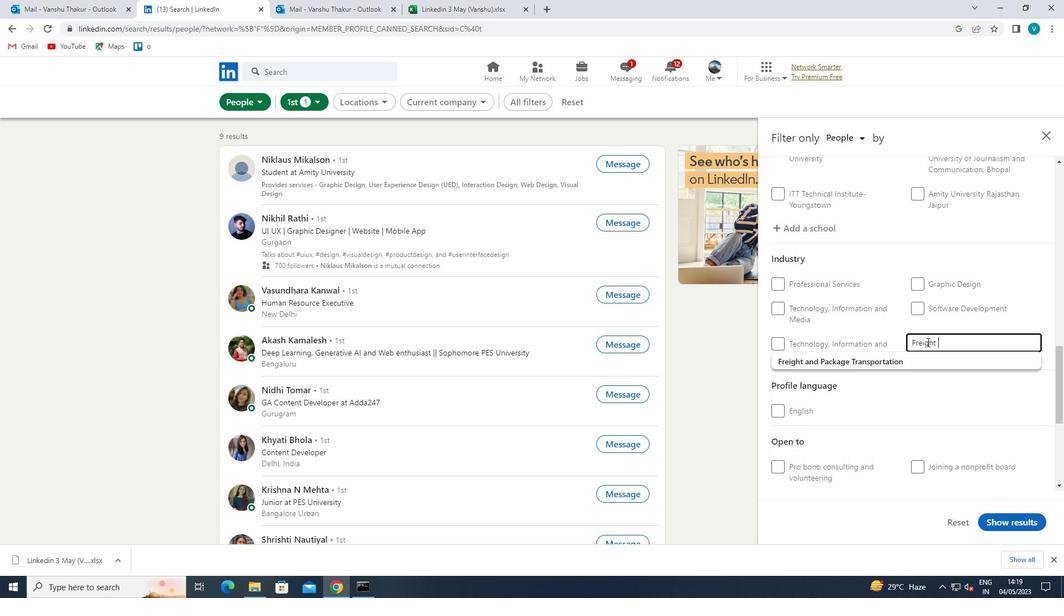 
Action: Mouse pressed left at (909, 356)
Screenshot: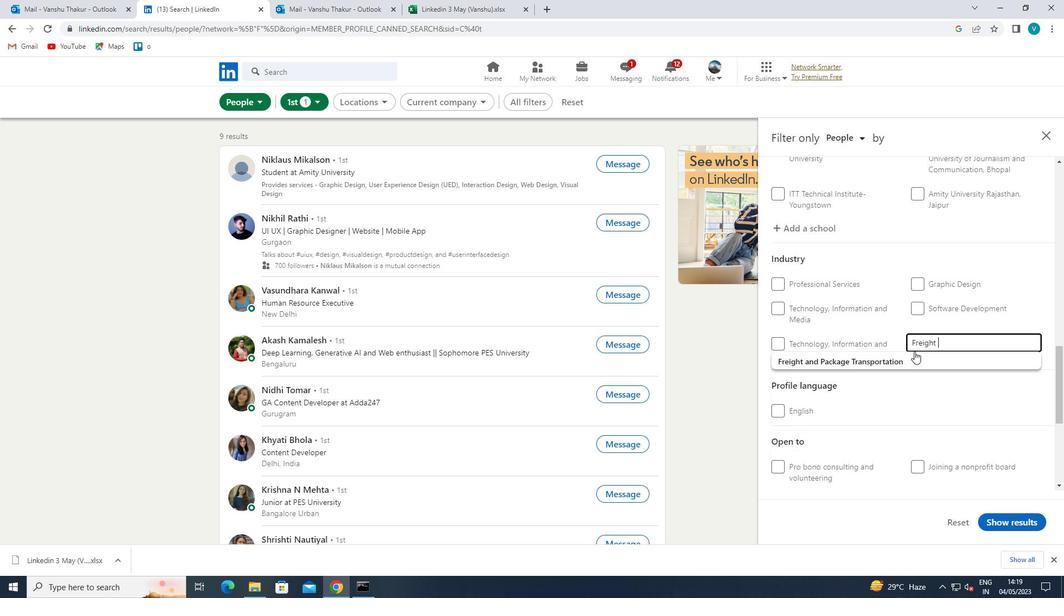 
Action: Mouse scrolled (909, 355) with delta (0, 0)
Screenshot: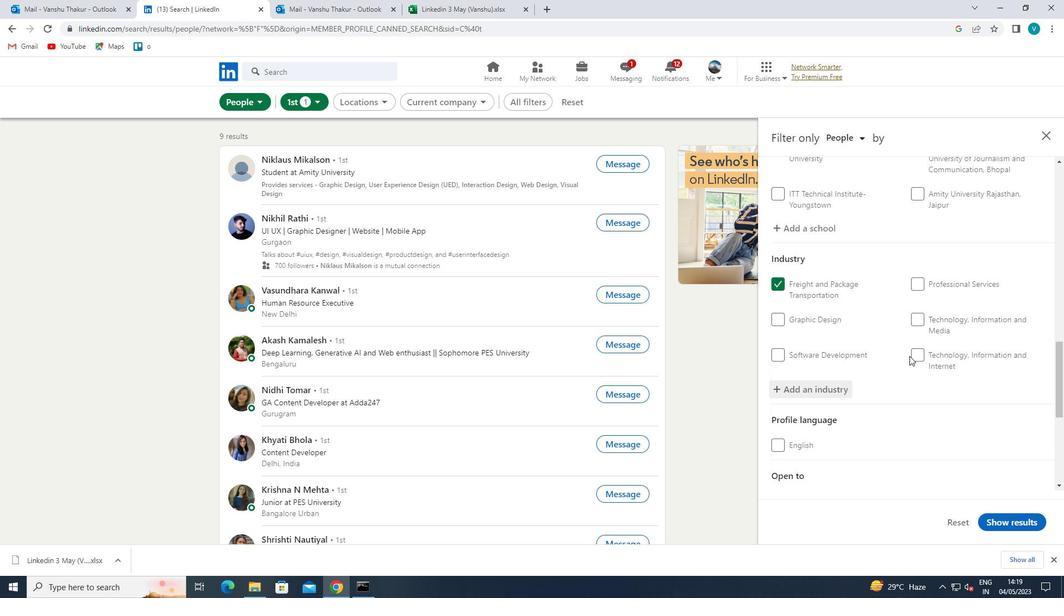 
Action: Mouse scrolled (909, 355) with delta (0, 0)
Screenshot: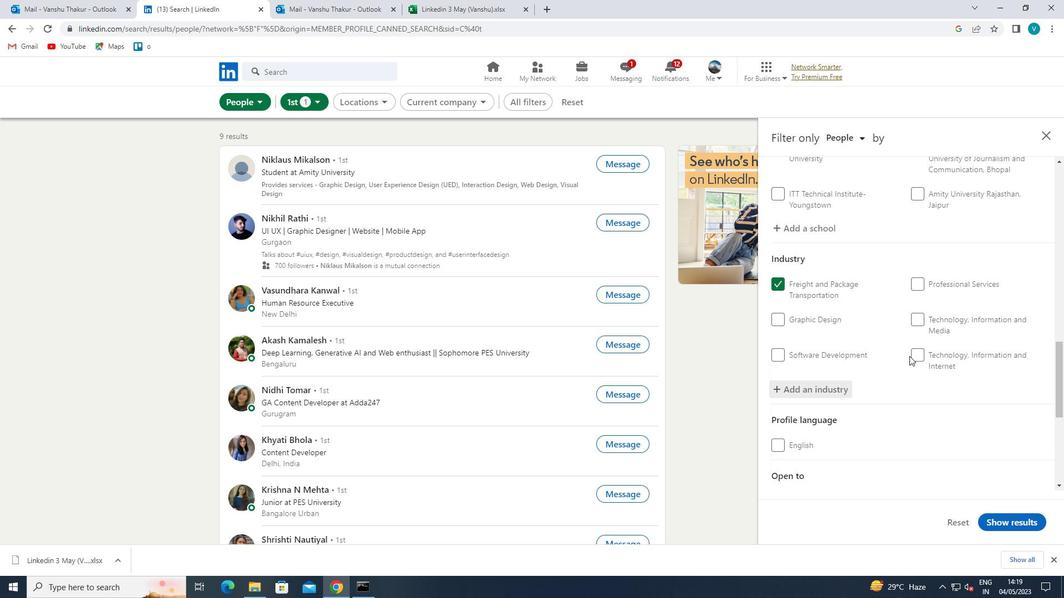 
Action: Mouse moved to (909, 357)
Screenshot: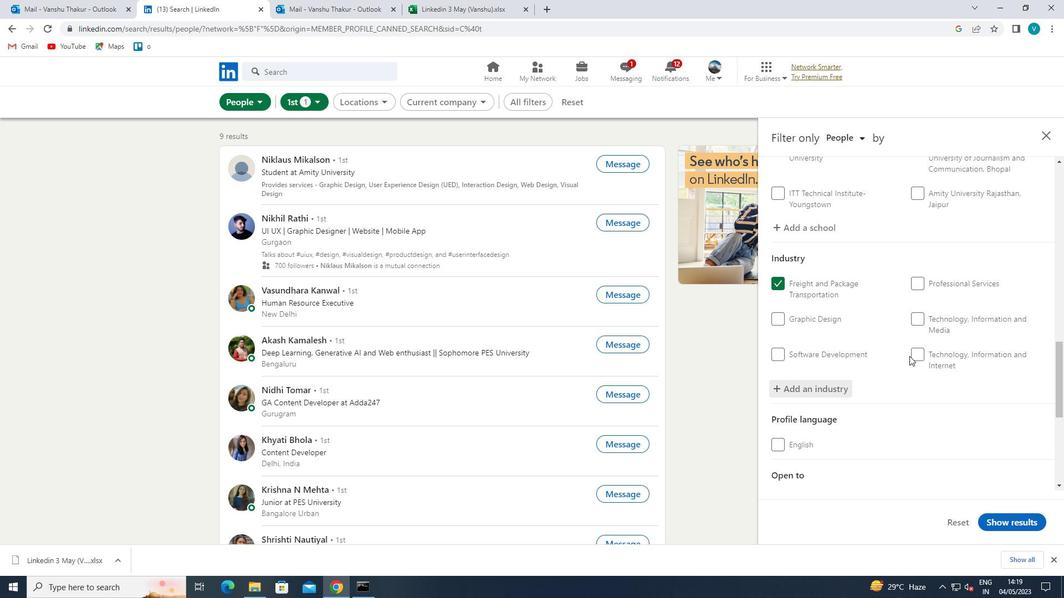 
Action: Mouse scrolled (909, 356) with delta (0, 0)
Screenshot: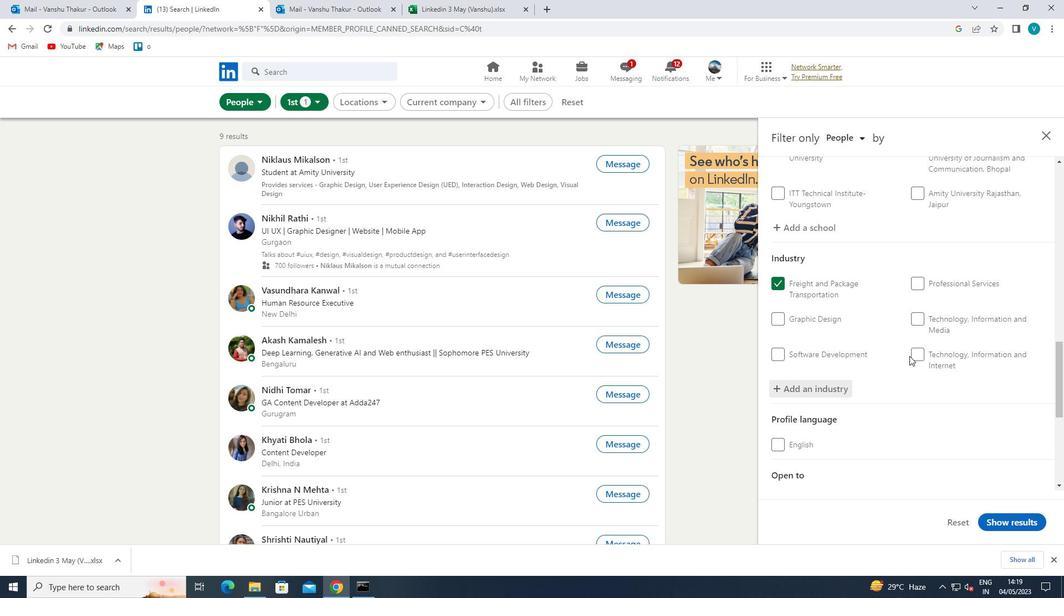 
Action: Mouse scrolled (909, 356) with delta (0, 0)
Screenshot: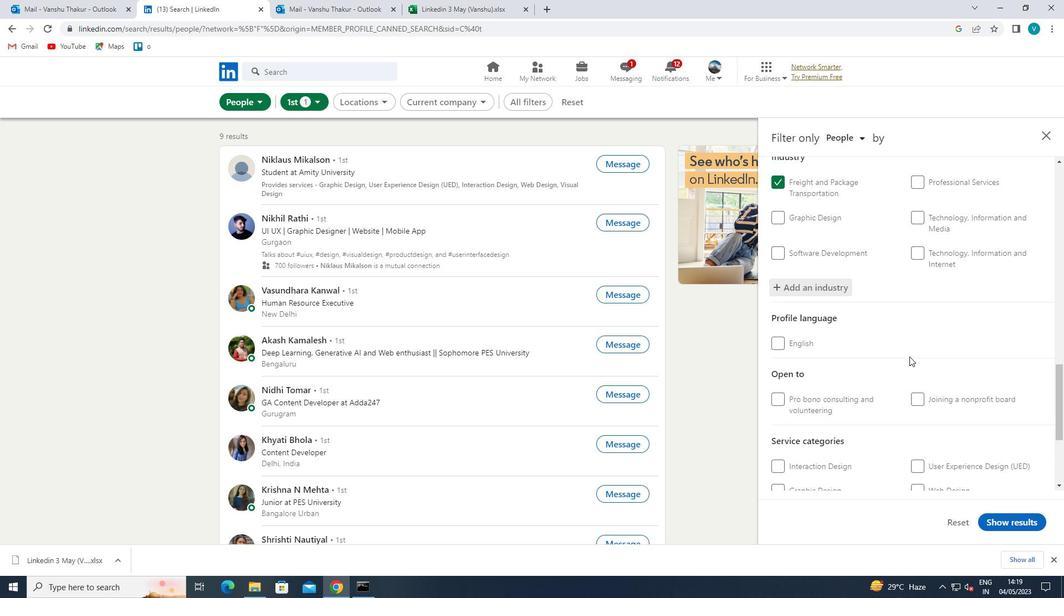 
Action: Mouse moved to (927, 394)
Screenshot: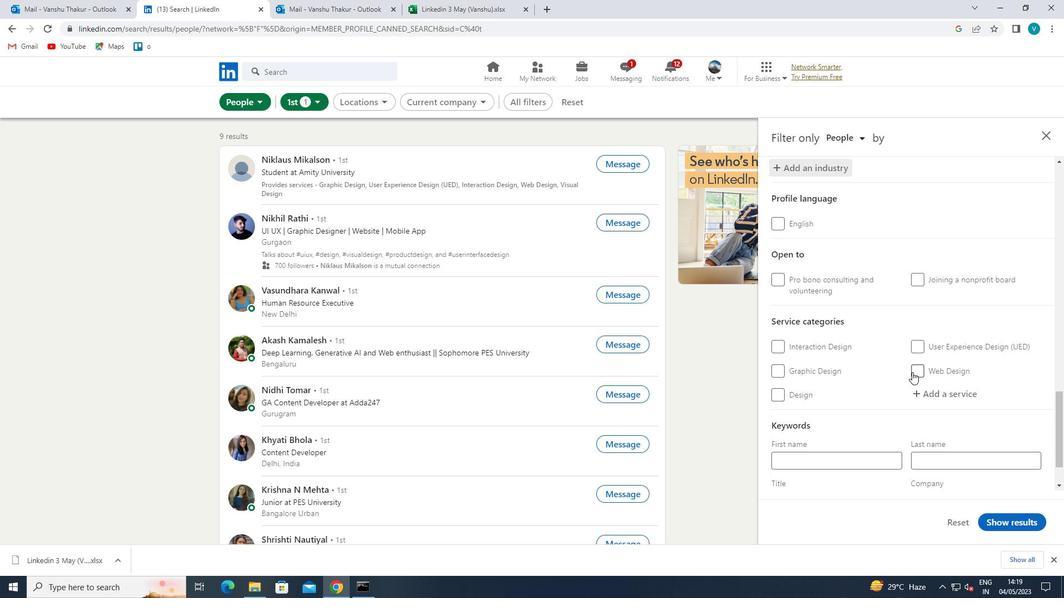 
Action: Mouse pressed left at (927, 394)
Screenshot: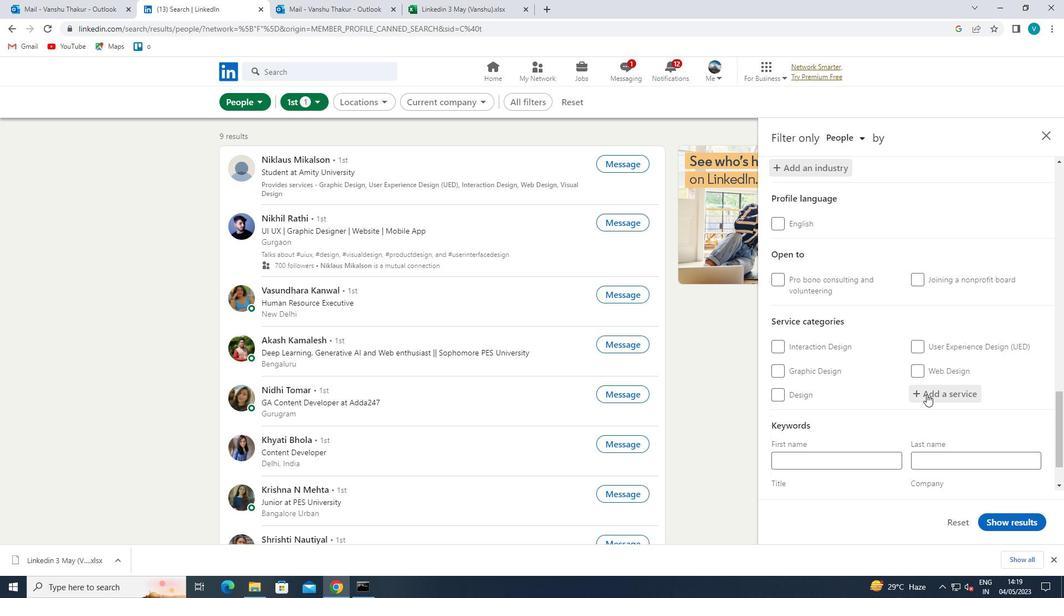 
Action: Key pressed <Key.shift>TRANSLATION
Screenshot: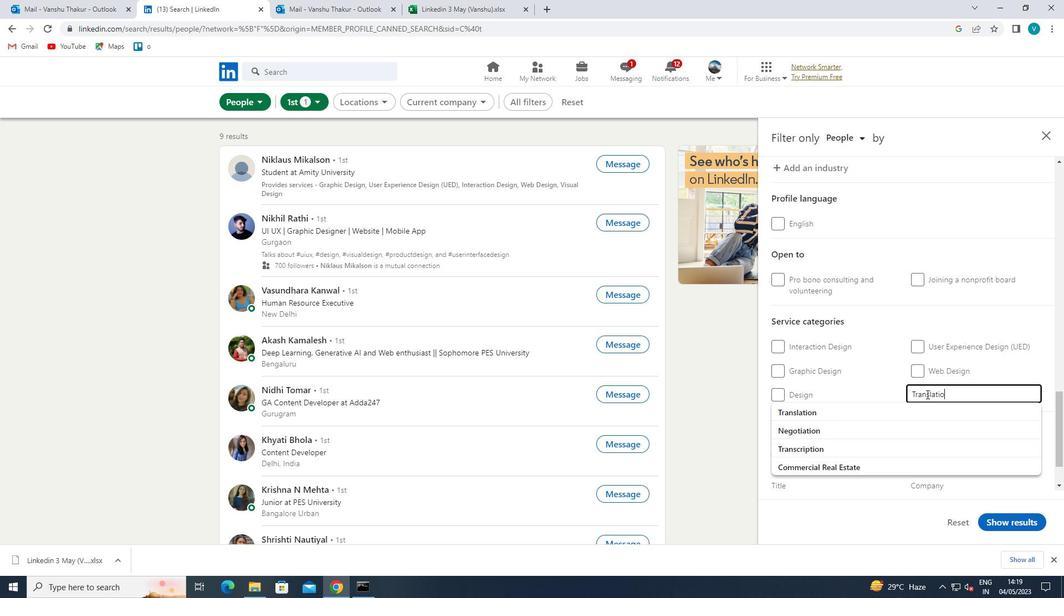 
Action: Mouse moved to (883, 406)
Screenshot: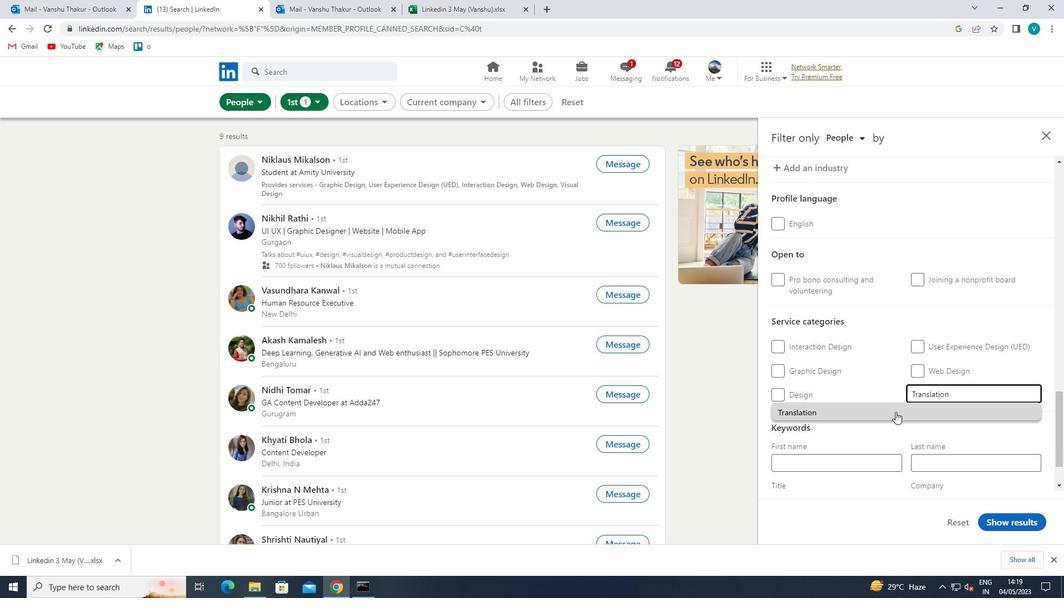 
Action: Mouse pressed left at (883, 406)
Screenshot: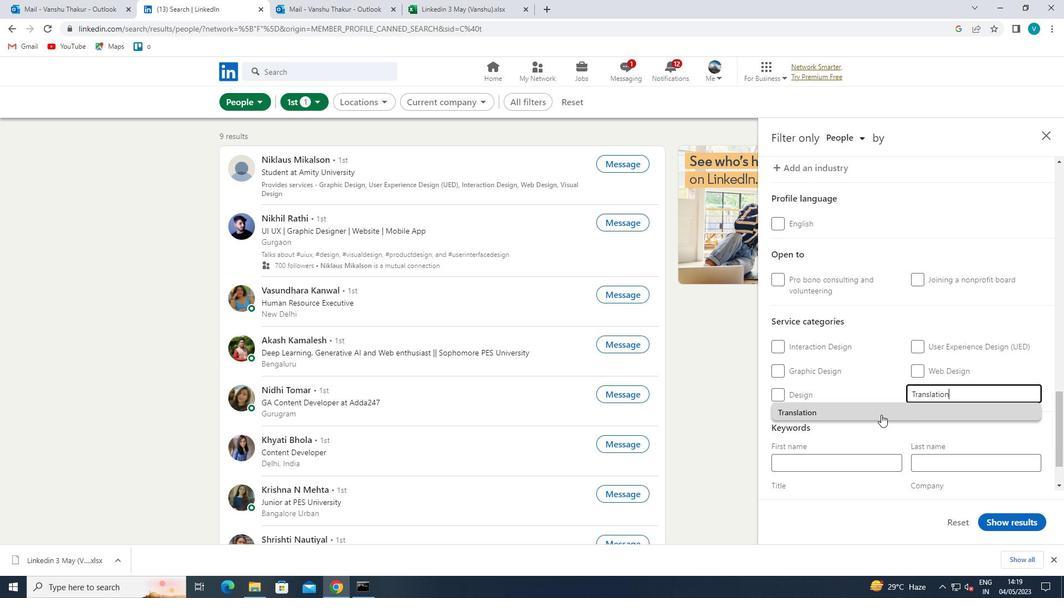 
Action: Mouse scrolled (883, 405) with delta (0, 0)
Screenshot: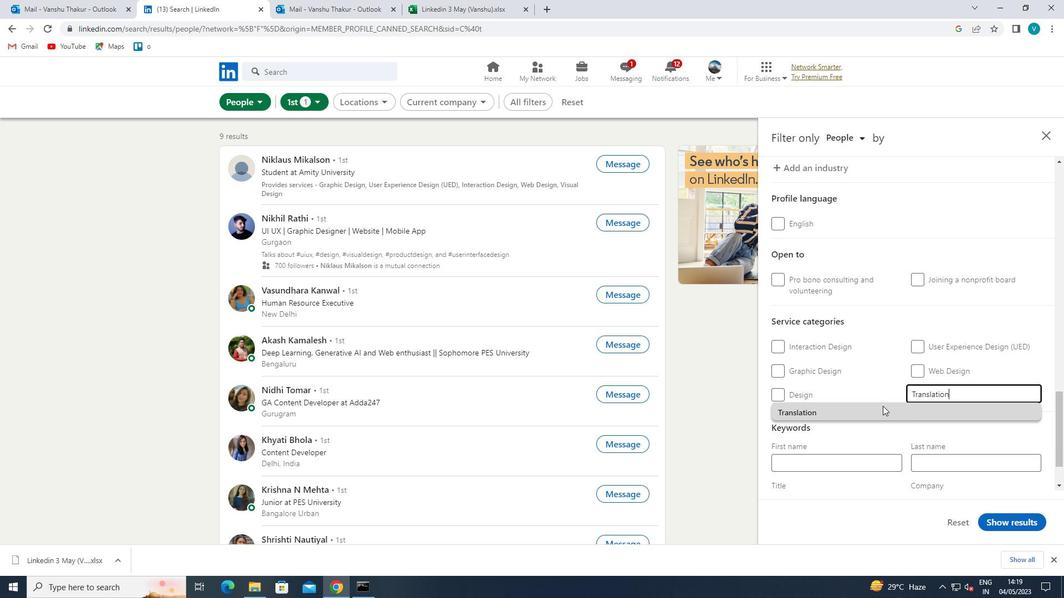 
Action: Mouse scrolled (883, 405) with delta (0, 0)
Screenshot: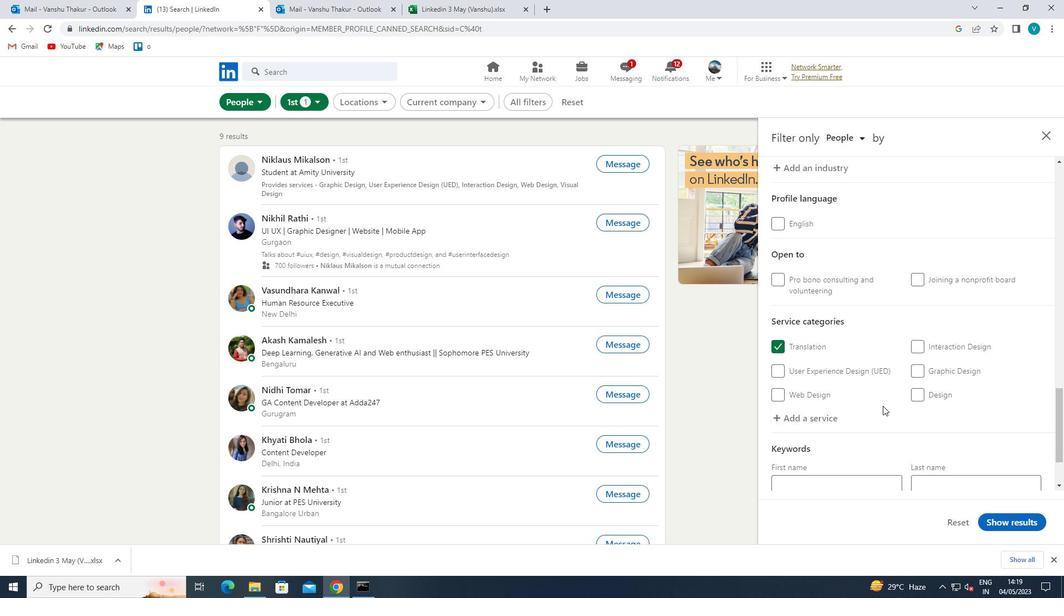 
Action: Mouse scrolled (883, 405) with delta (0, 0)
Screenshot: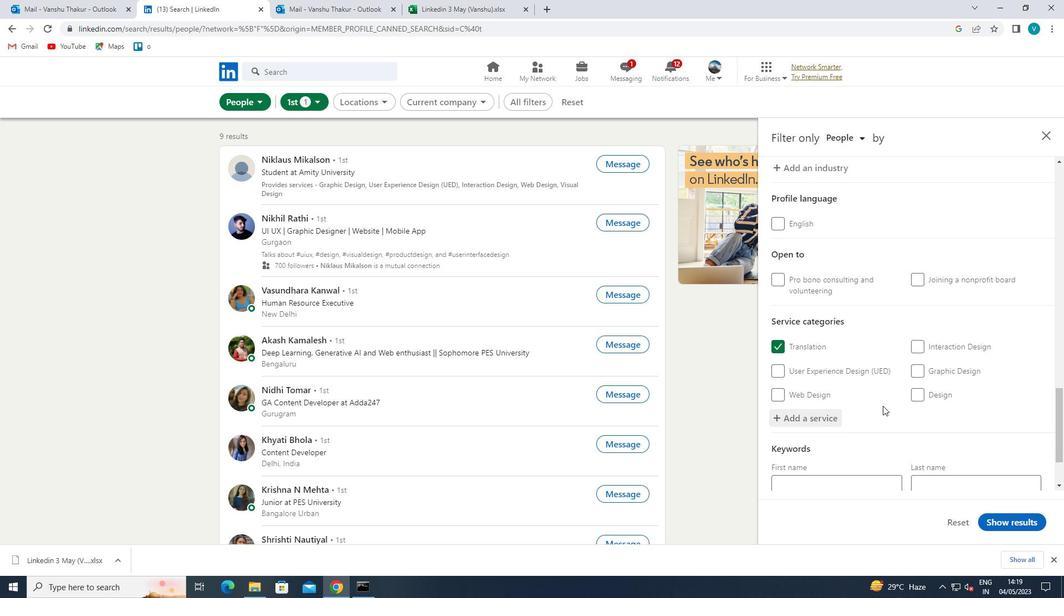 
Action: Mouse scrolled (883, 405) with delta (0, 0)
Screenshot: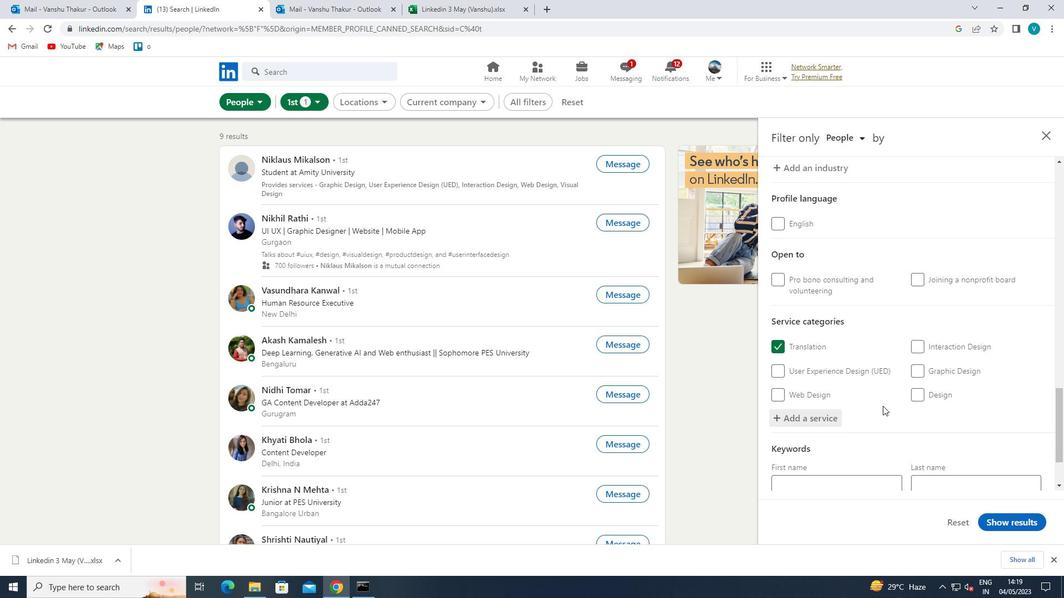 
Action: Mouse moved to (883, 406)
Screenshot: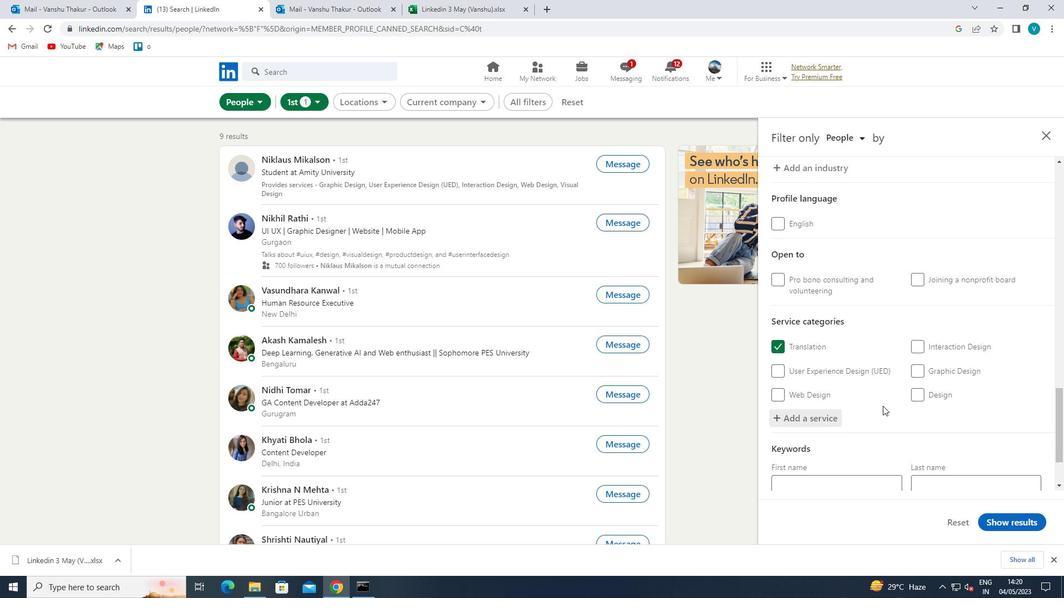
Action: Mouse scrolled (883, 405) with delta (0, 0)
Screenshot: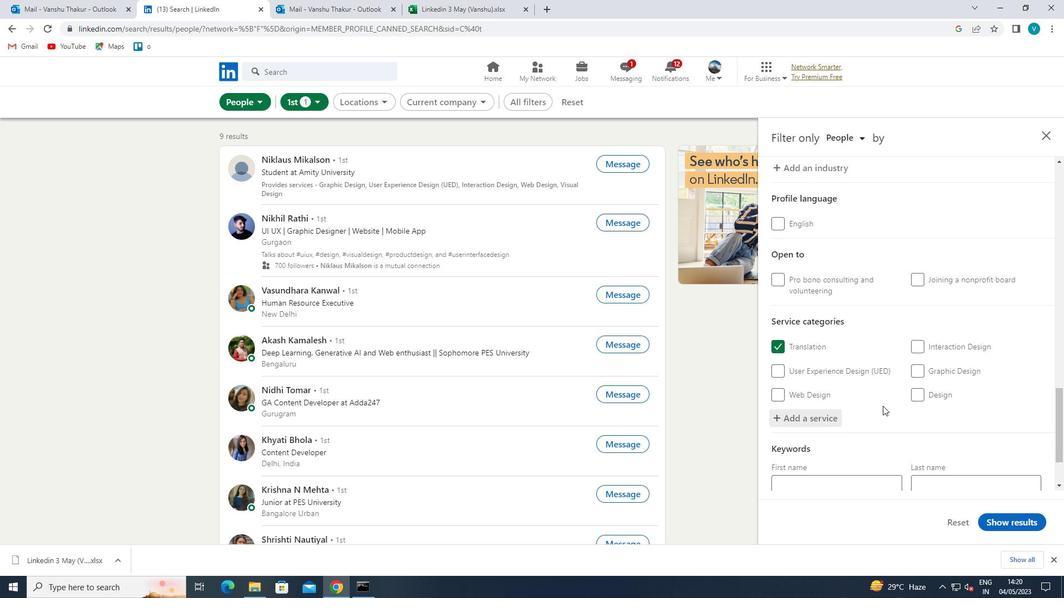 
Action: Mouse moved to (857, 441)
Screenshot: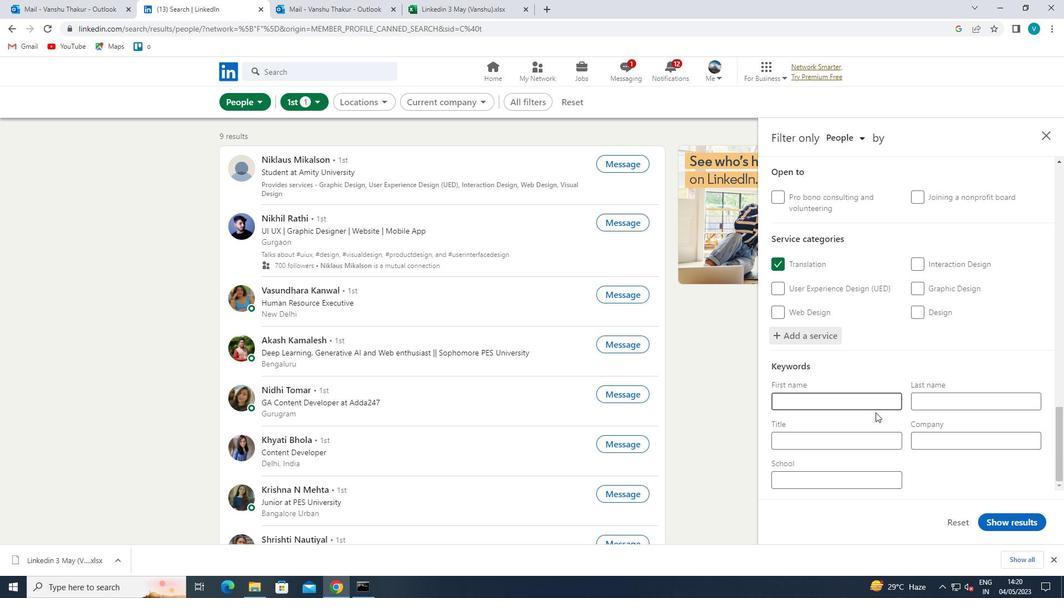 
Action: Mouse pressed left at (857, 441)
Screenshot: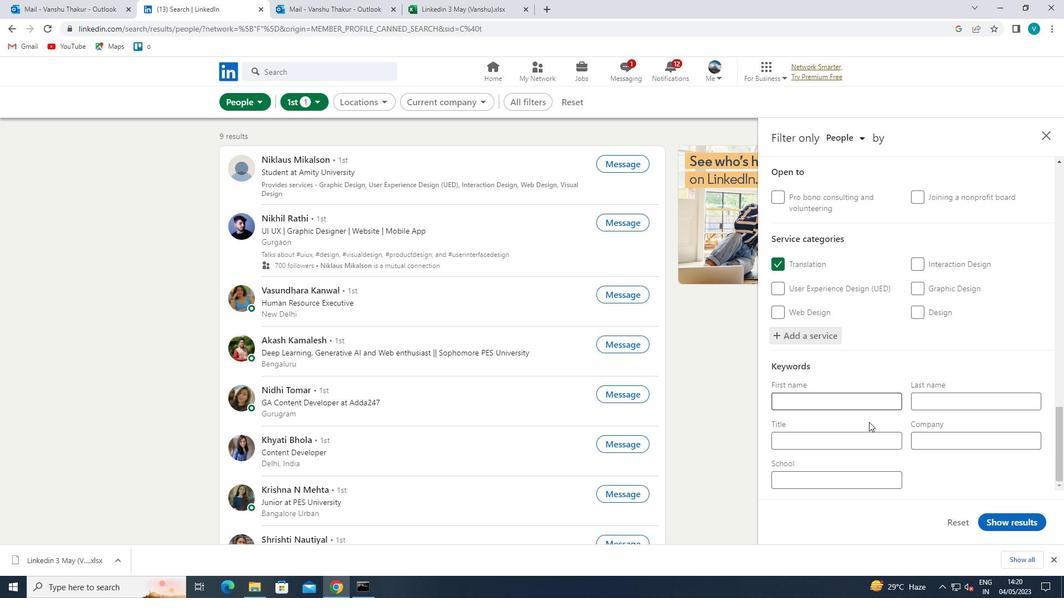 
Action: Key pressed <Key.shift><Key.shift><Key.shift><Key.shift><Key.shift><Key.shift><Key.shift><Key.shift>B2<Key.shift>B<Key.space>
Screenshot: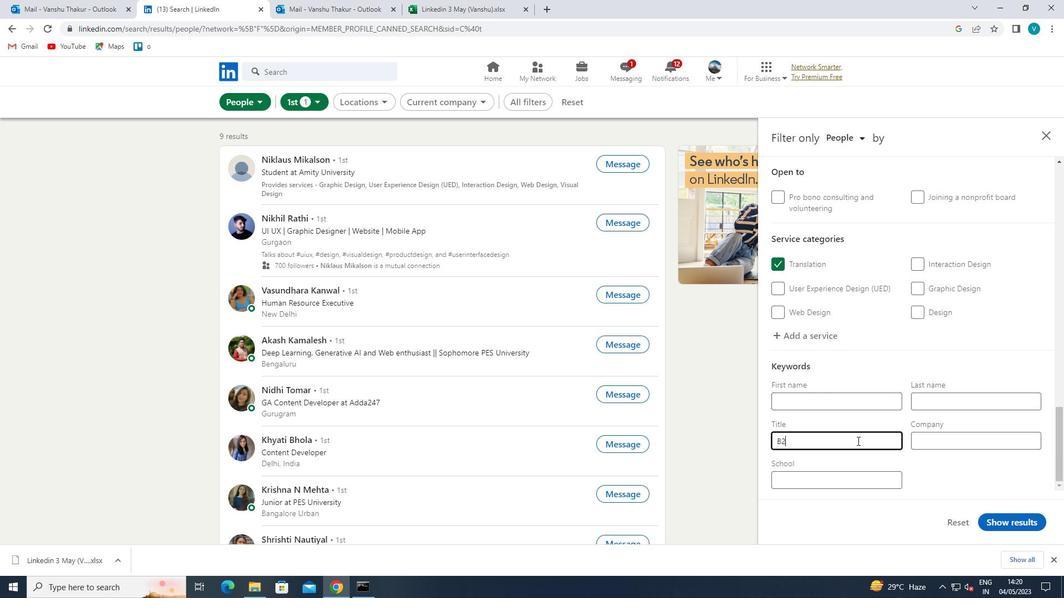 
Action: Mouse moved to (871, 435)
Screenshot: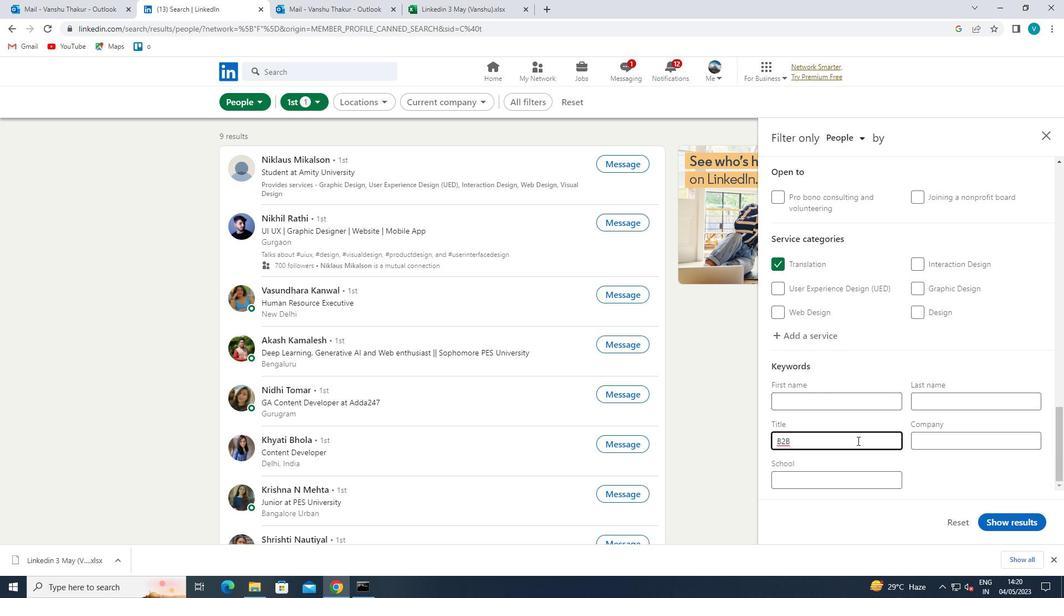 
Action: Key pressed <Key.shift>SALES<Key.space><Key.shift>SPECILAIST<Key.space>
Screenshot: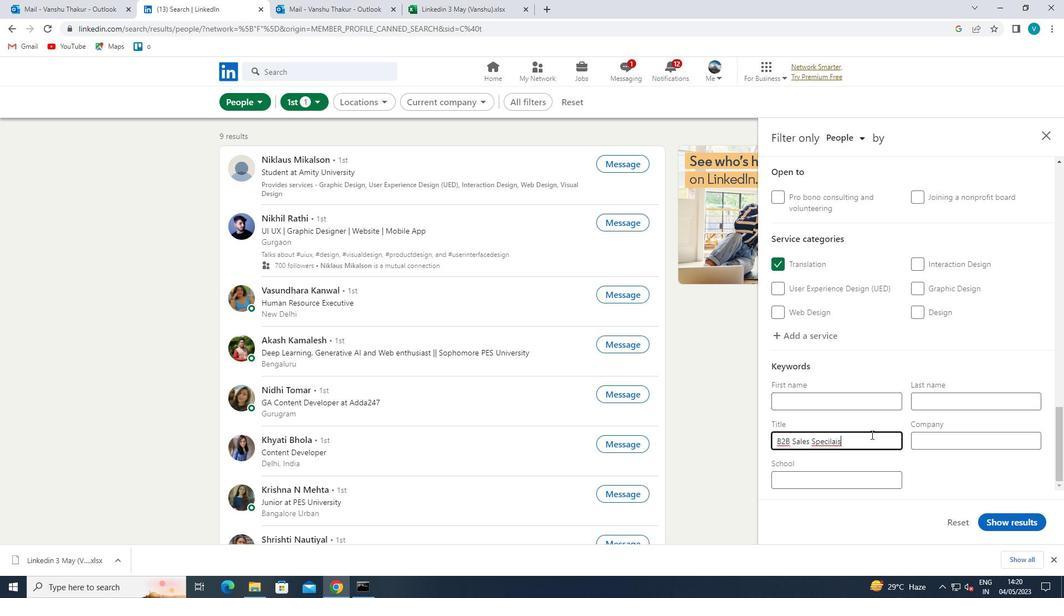 
Action: Mouse moved to (834, 443)
Screenshot: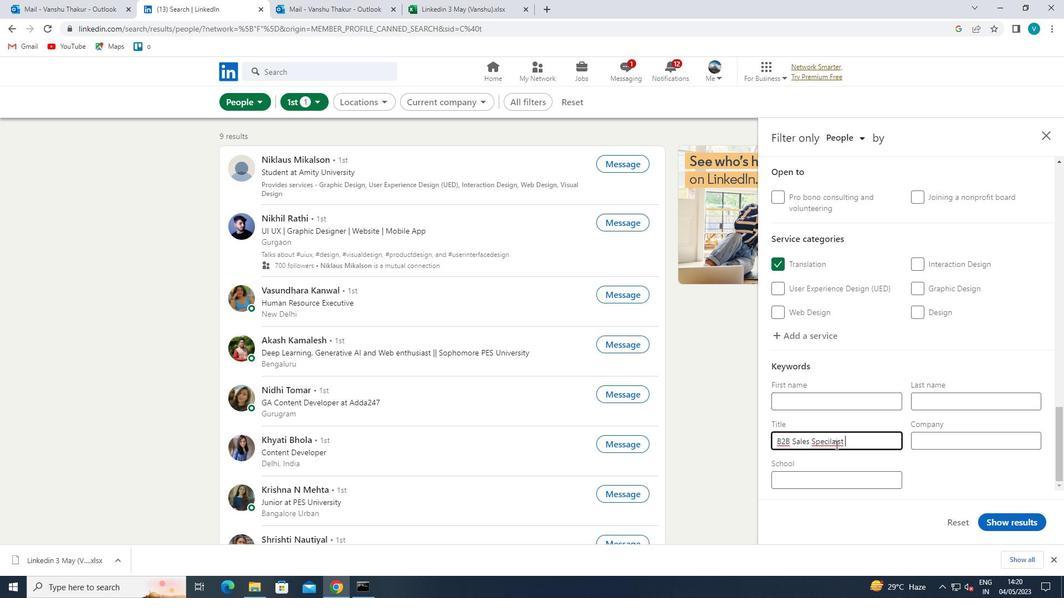 
Action: Mouse pressed left at (834, 443)
Screenshot: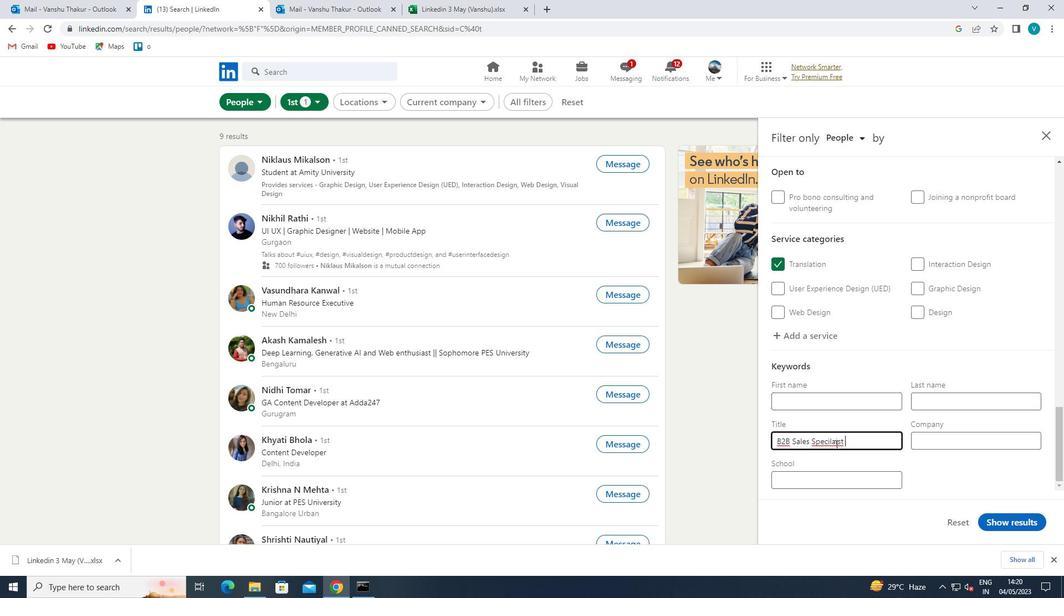 
Action: Mouse moved to (843, 455)
Screenshot: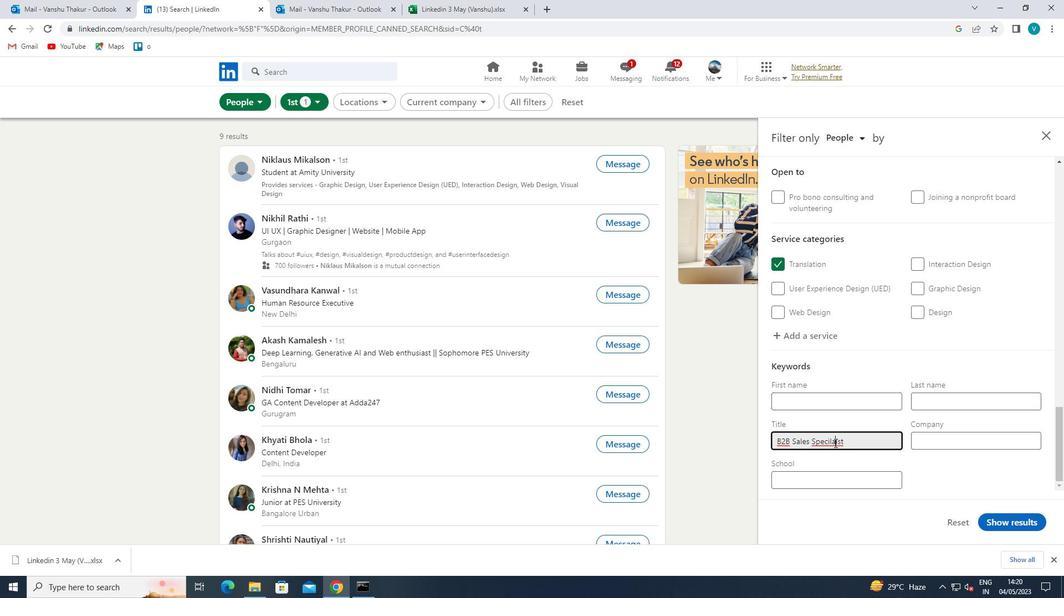 
Action: Key pressed <Key.backspace>
Screenshot: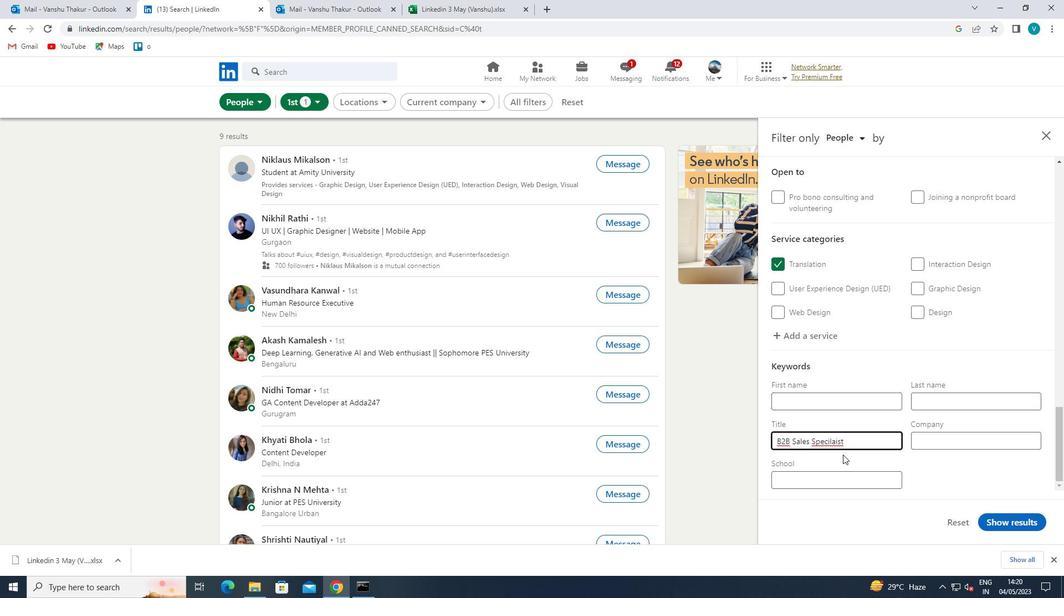 
Action: Mouse moved to (829, 441)
Screenshot: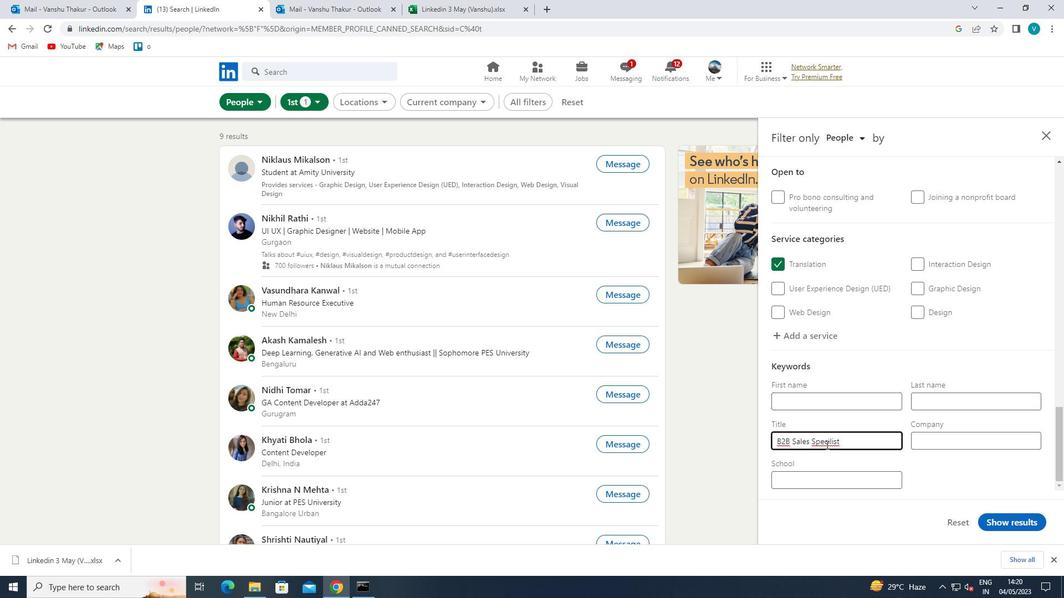 
Action: Mouse pressed left at (829, 441)
Screenshot: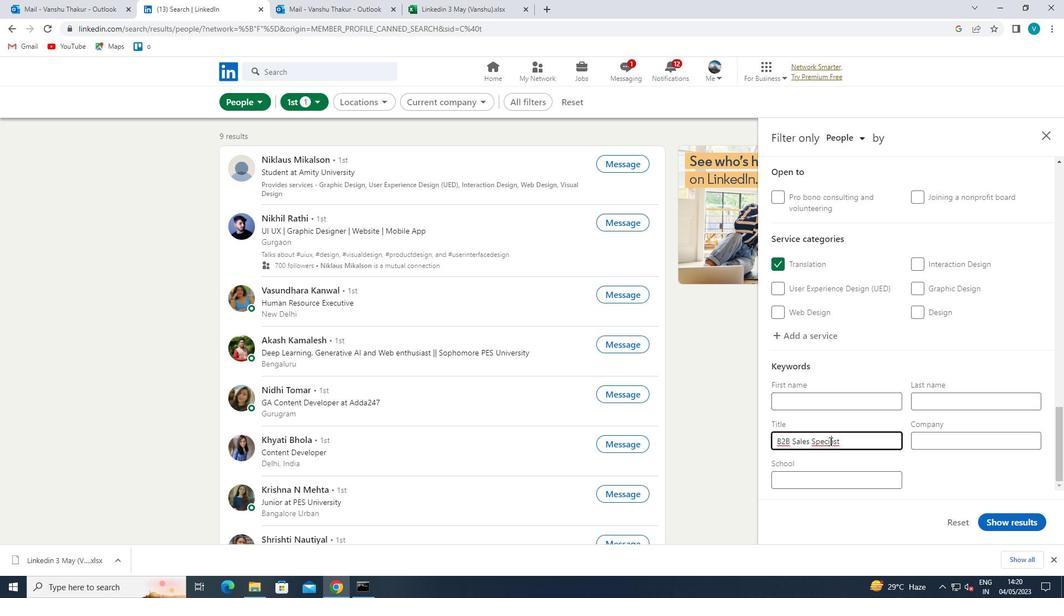 
Action: Mouse moved to (833, 448)
Screenshot: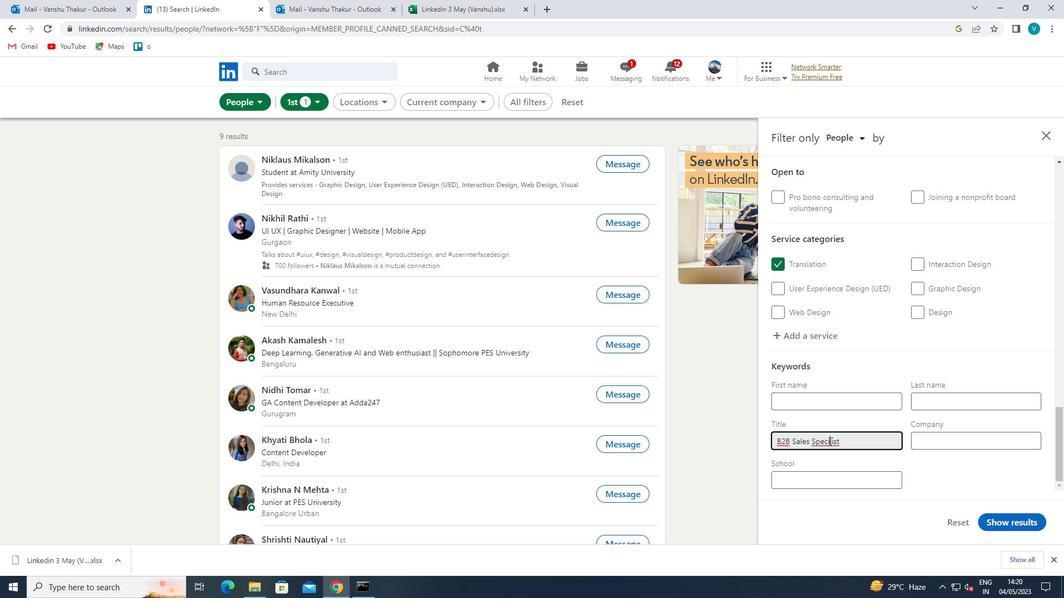 
Action: Key pressed A
Screenshot: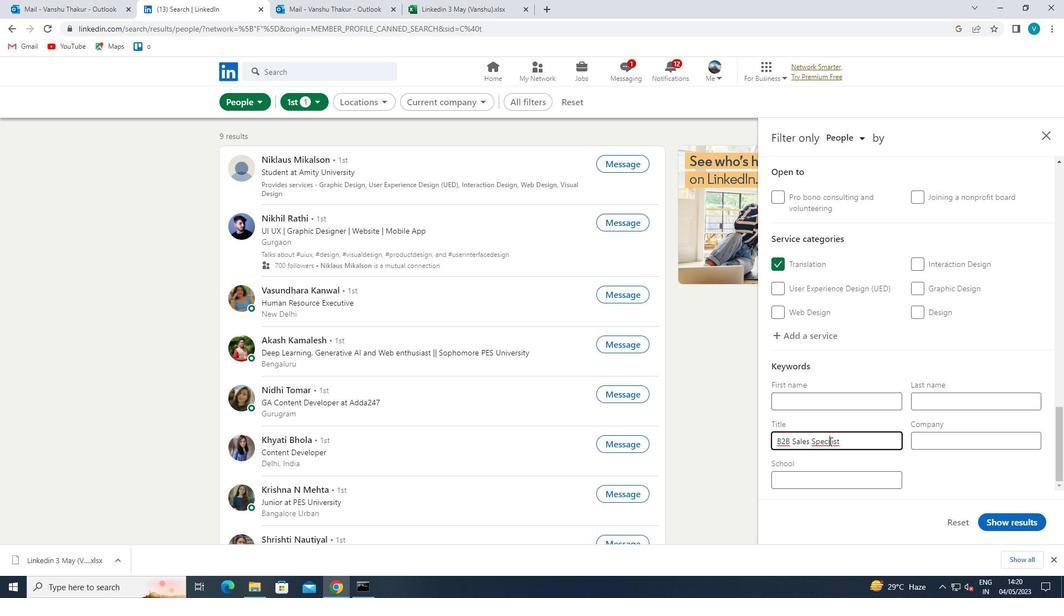 
Action: Mouse moved to (1003, 520)
Screenshot: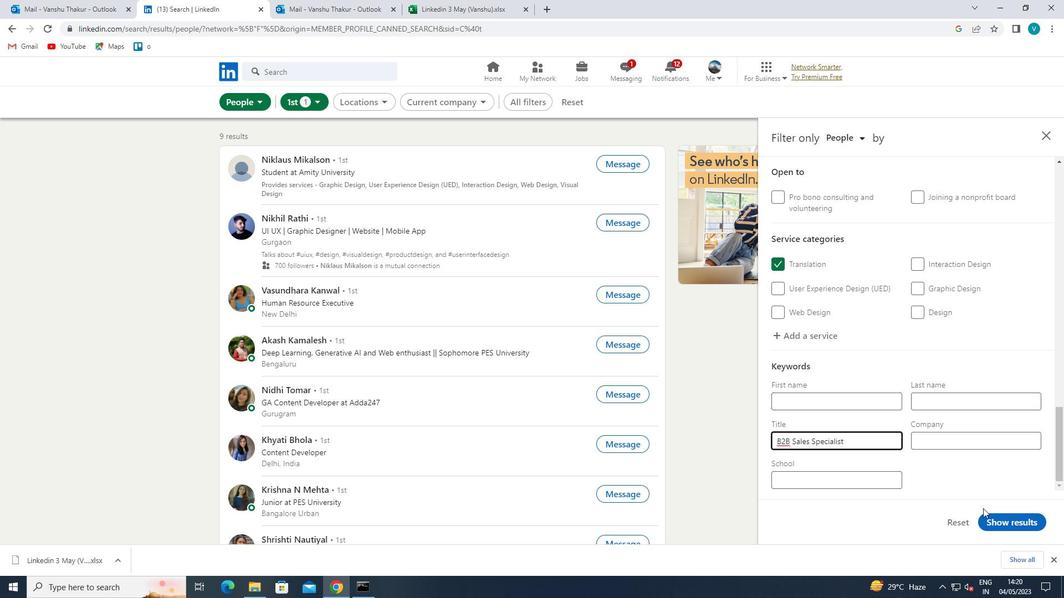 
Action: Mouse pressed left at (1003, 520)
Screenshot: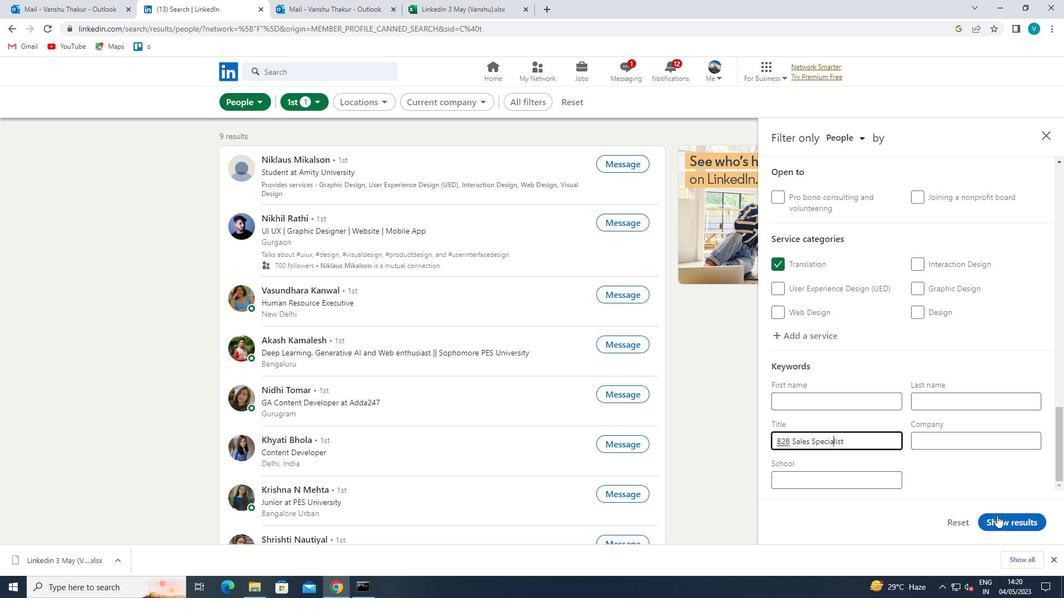 
